 Task: Create a scrum project CommTech. Add to scrum project CommTech a team member softage.1@softage.net and assign as Project Lead. Add to scrum project CommTech a team member softage.2@softage.net
Action: Mouse moved to (247, 64)
Screenshot: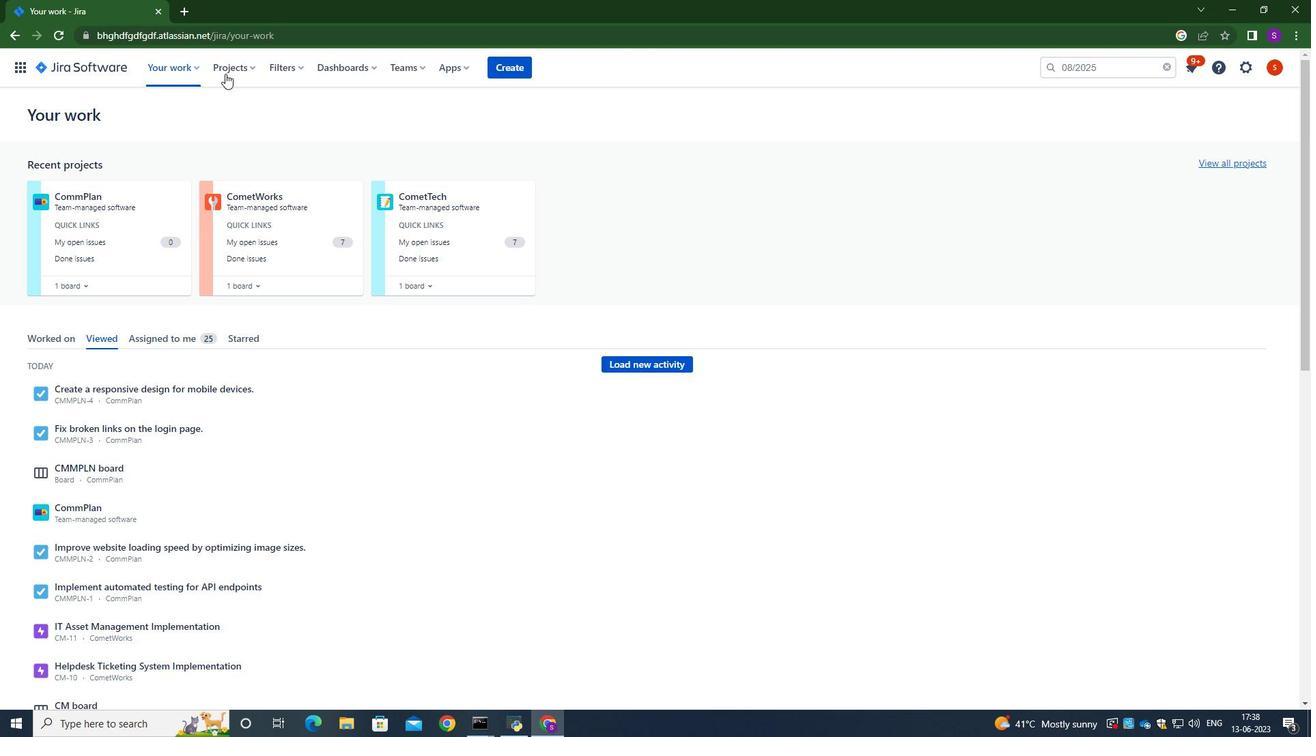 
Action: Mouse pressed left at (247, 64)
Screenshot: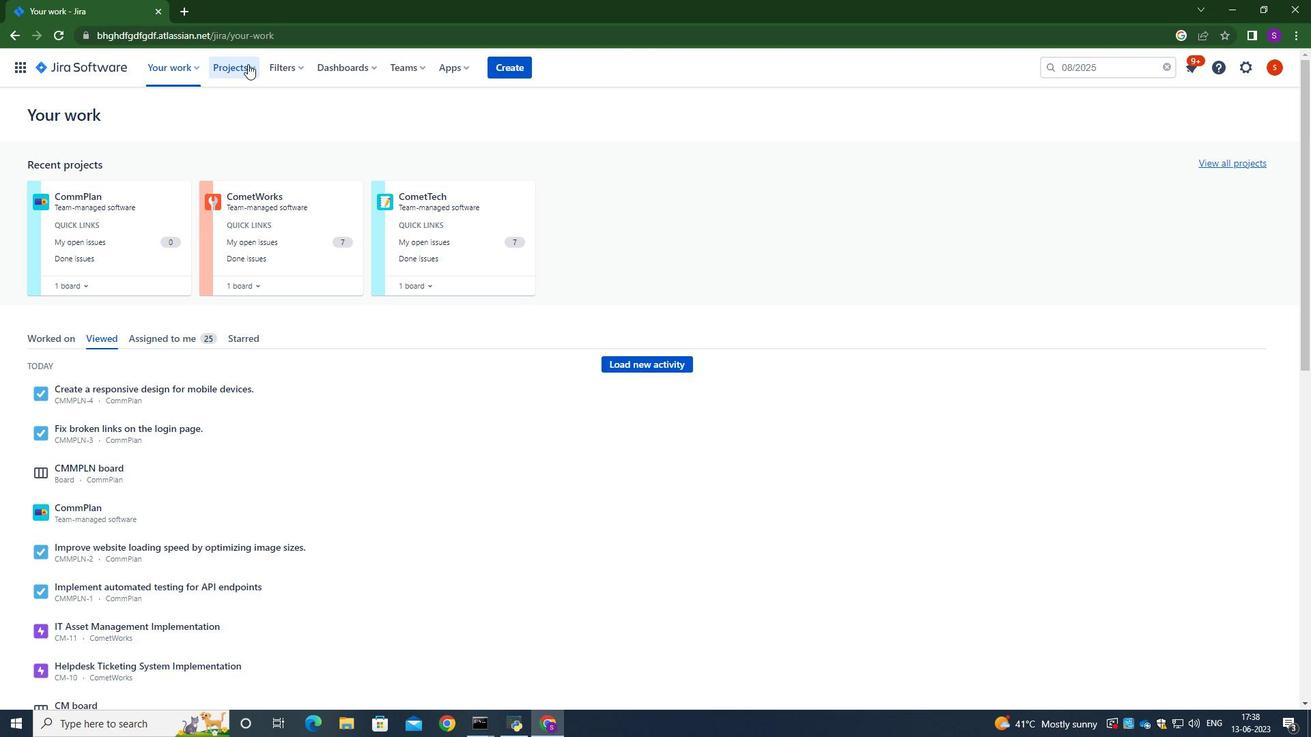 
Action: Mouse moved to (277, 266)
Screenshot: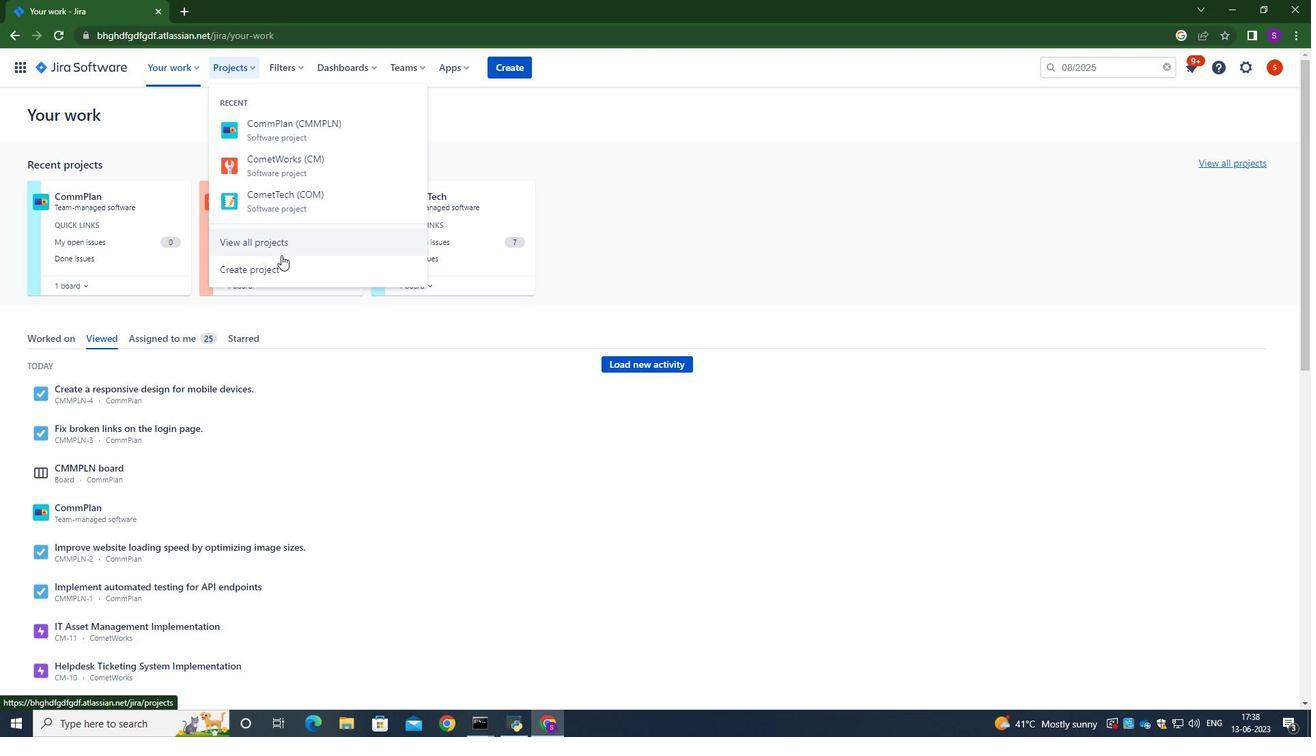
Action: Mouse pressed left at (277, 266)
Screenshot: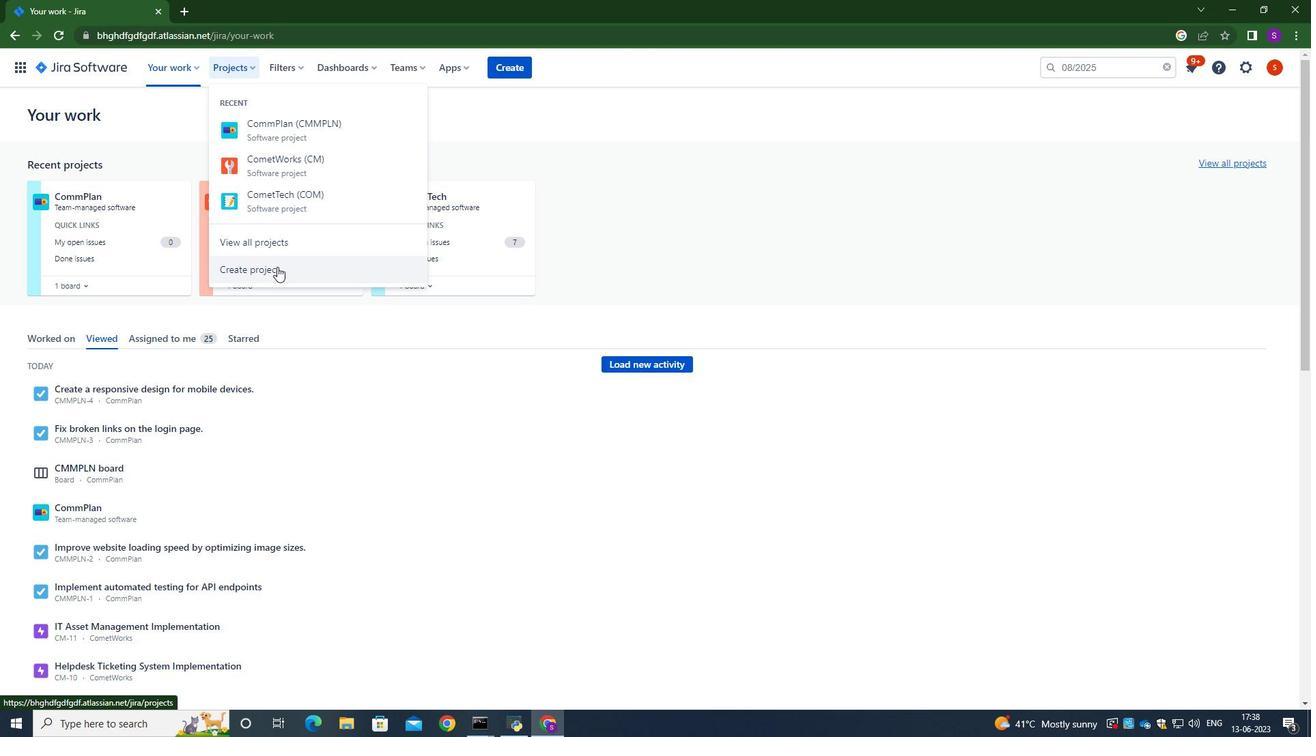 
Action: Mouse moved to (589, 322)
Screenshot: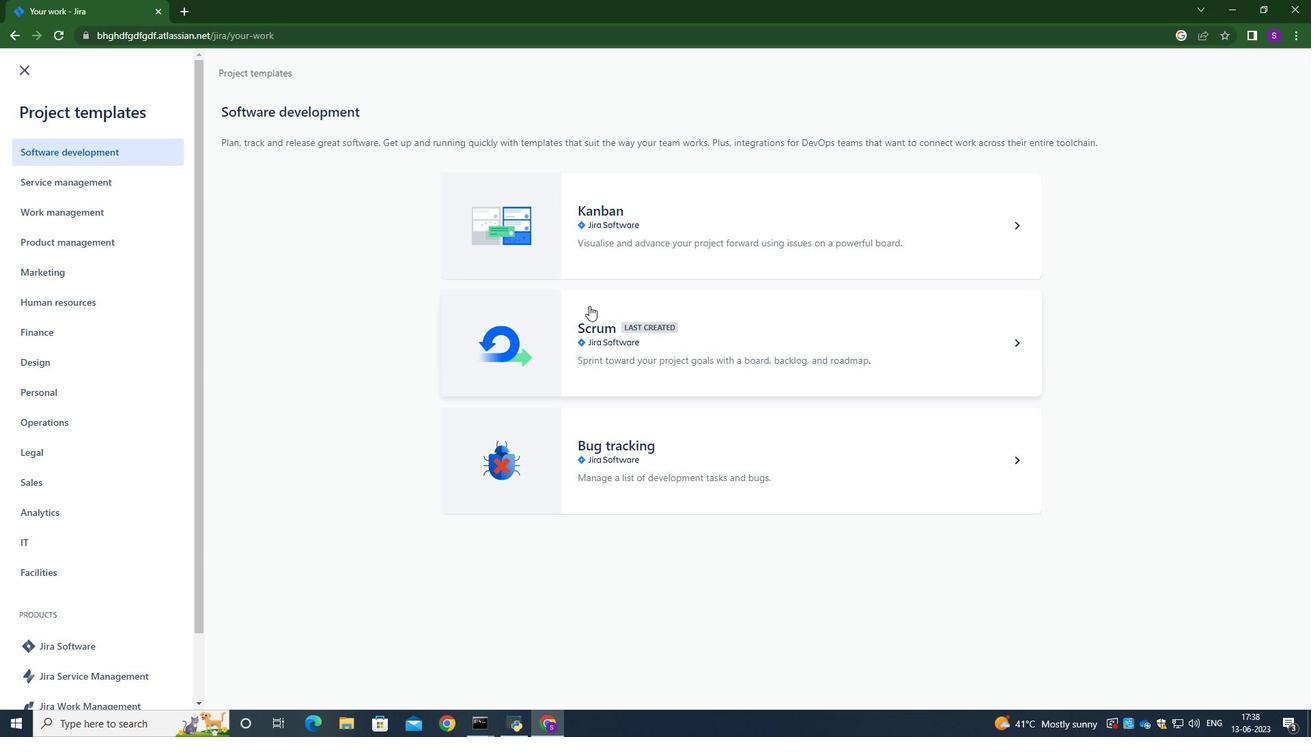 
Action: Mouse pressed left at (589, 322)
Screenshot: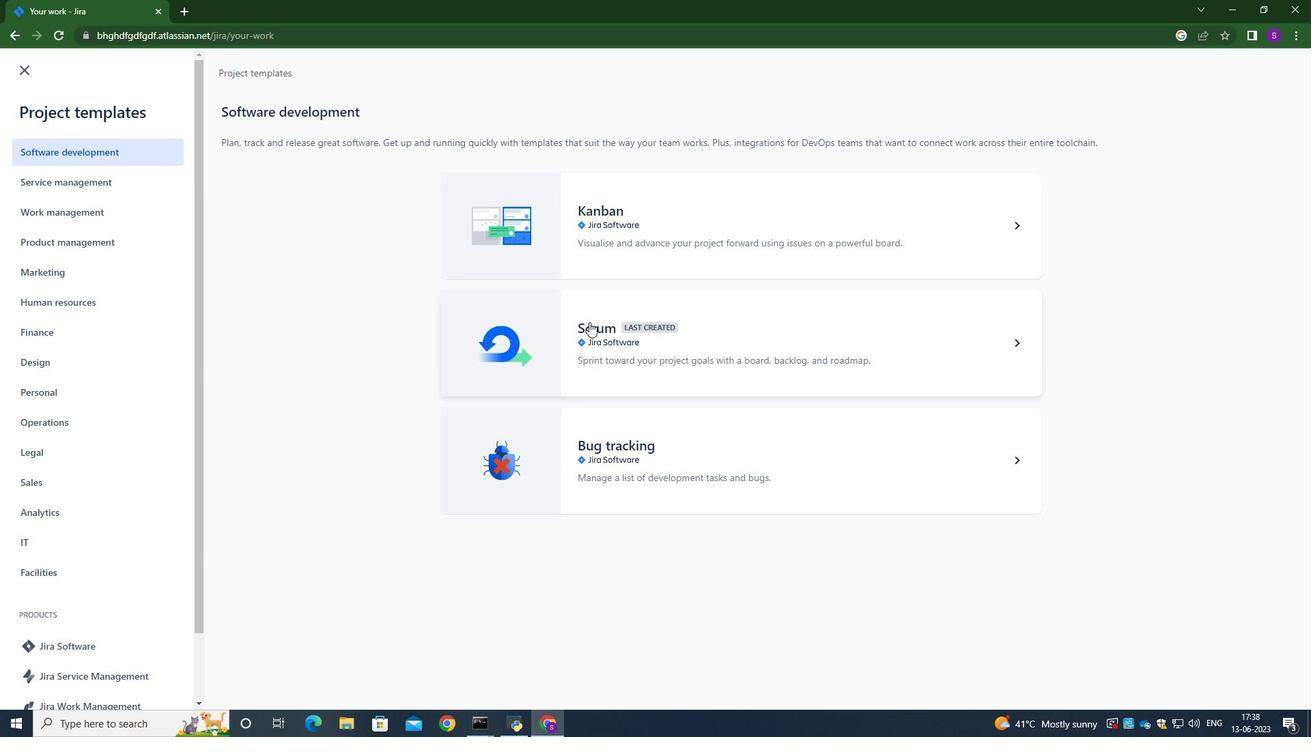 
Action: Mouse moved to (981, 128)
Screenshot: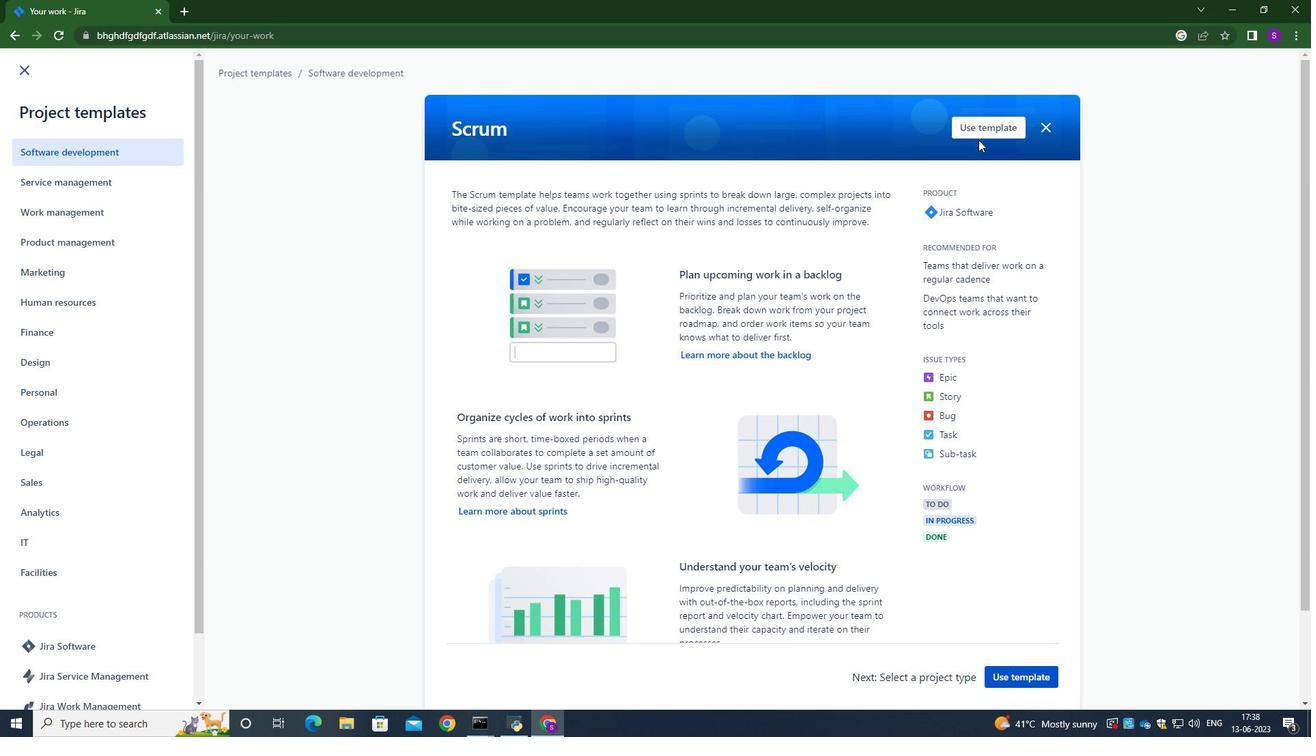 
Action: Mouse pressed left at (981, 128)
Screenshot: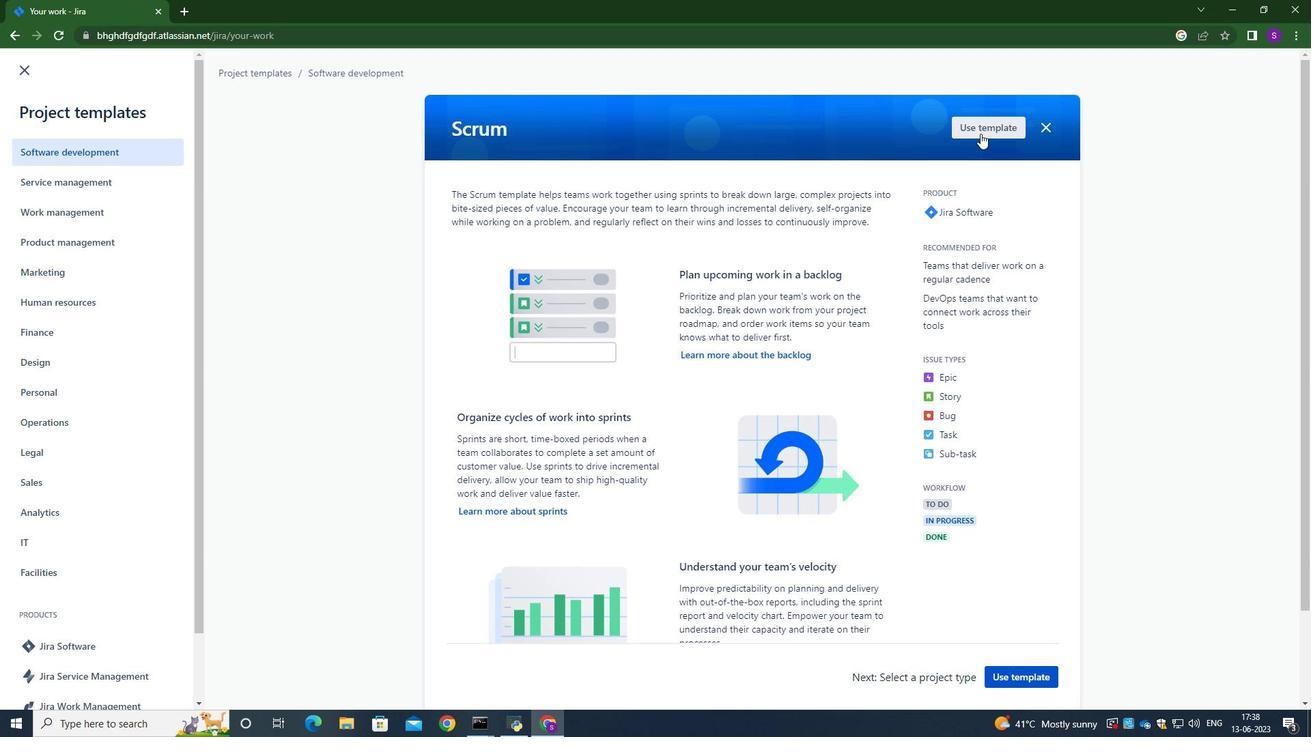 
Action: Mouse moved to (517, 345)
Screenshot: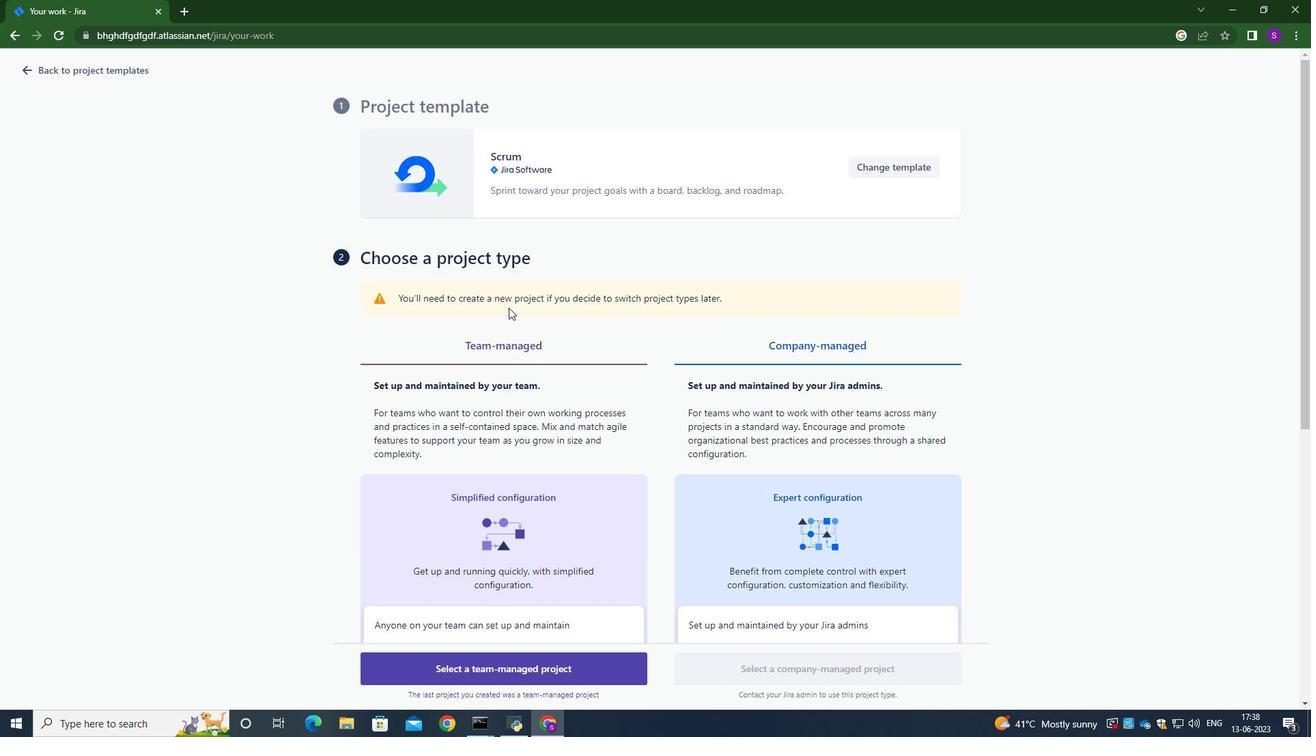 
Action: Mouse scrolled (517, 344) with delta (0, 0)
Screenshot: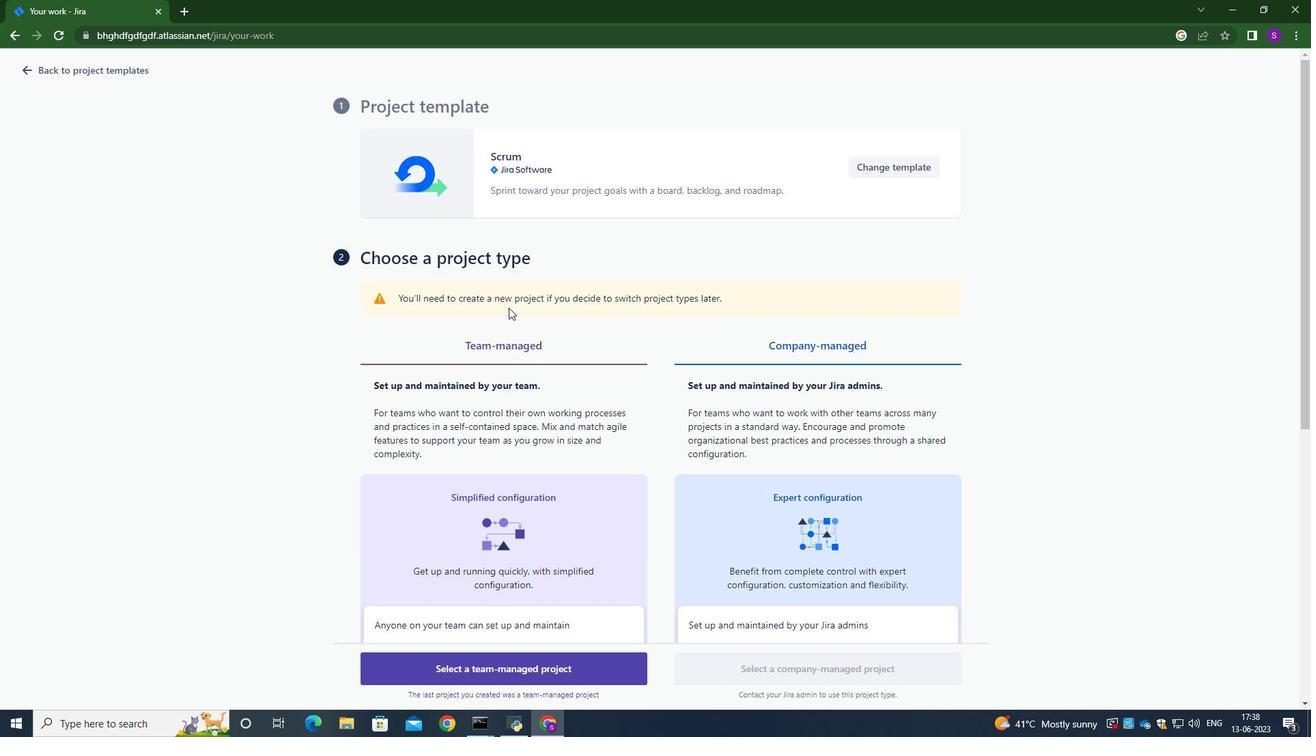 
Action: Mouse scrolled (517, 344) with delta (0, 0)
Screenshot: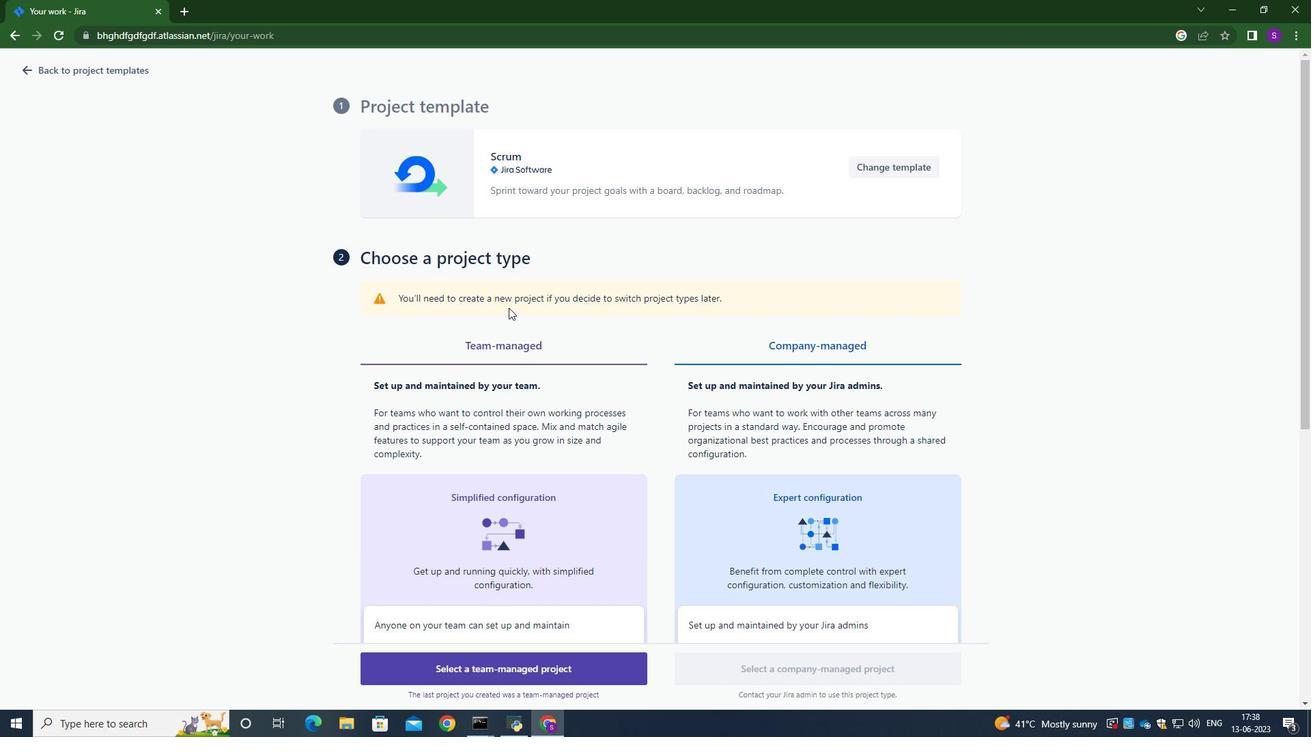 
Action: Mouse scrolled (517, 344) with delta (0, 0)
Screenshot: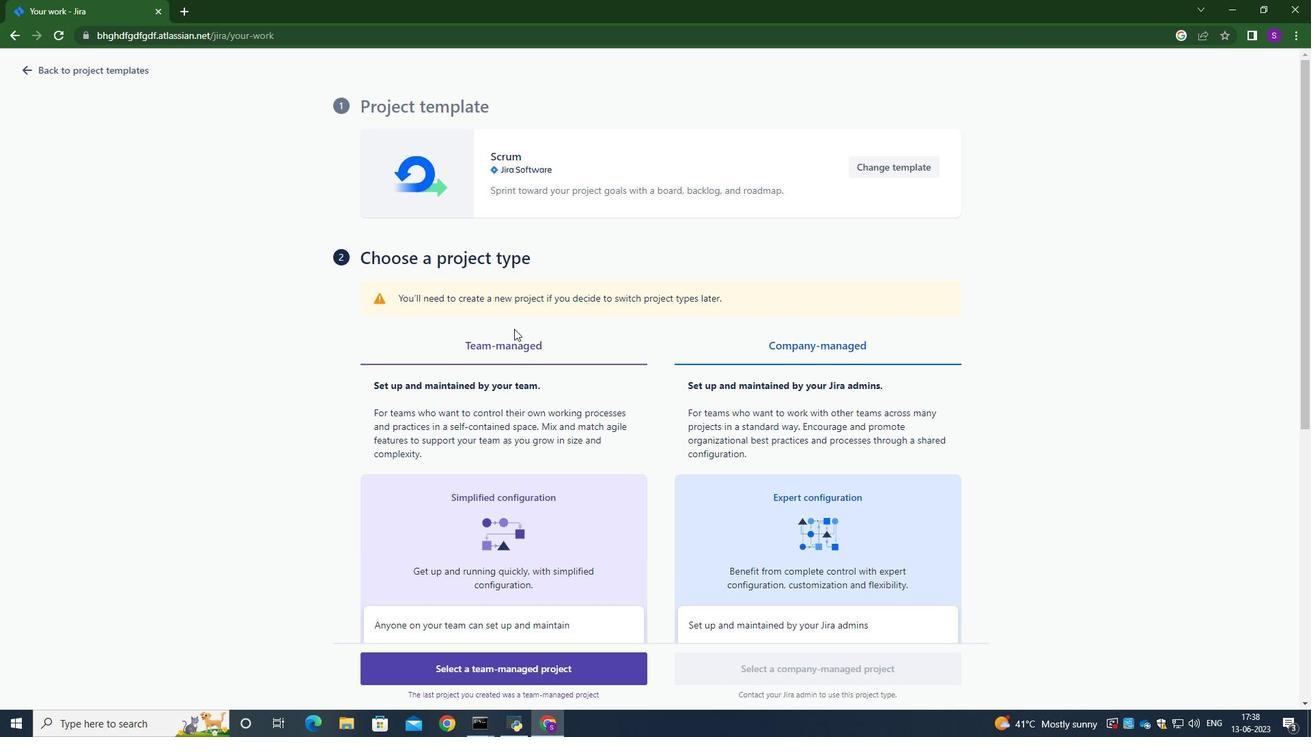 
Action: Mouse scrolled (517, 344) with delta (0, 0)
Screenshot: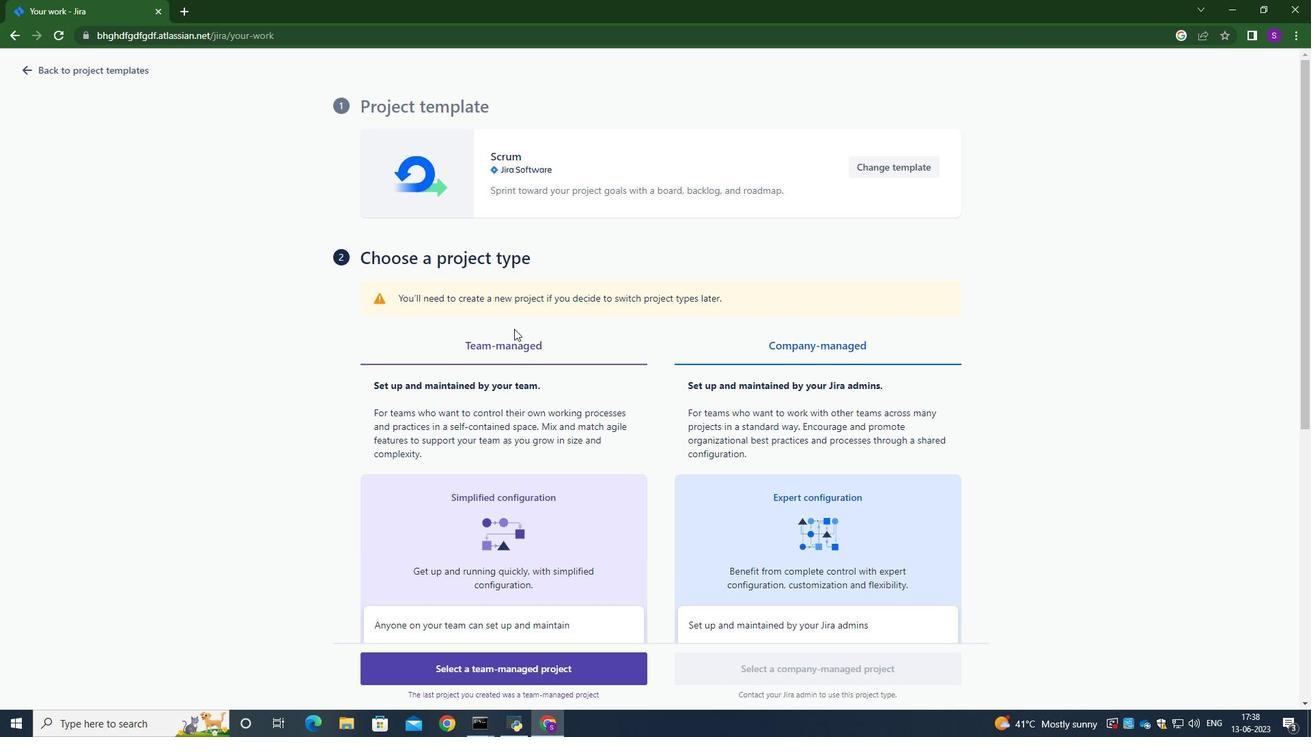 
Action: Mouse scrolled (517, 344) with delta (0, 0)
Screenshot: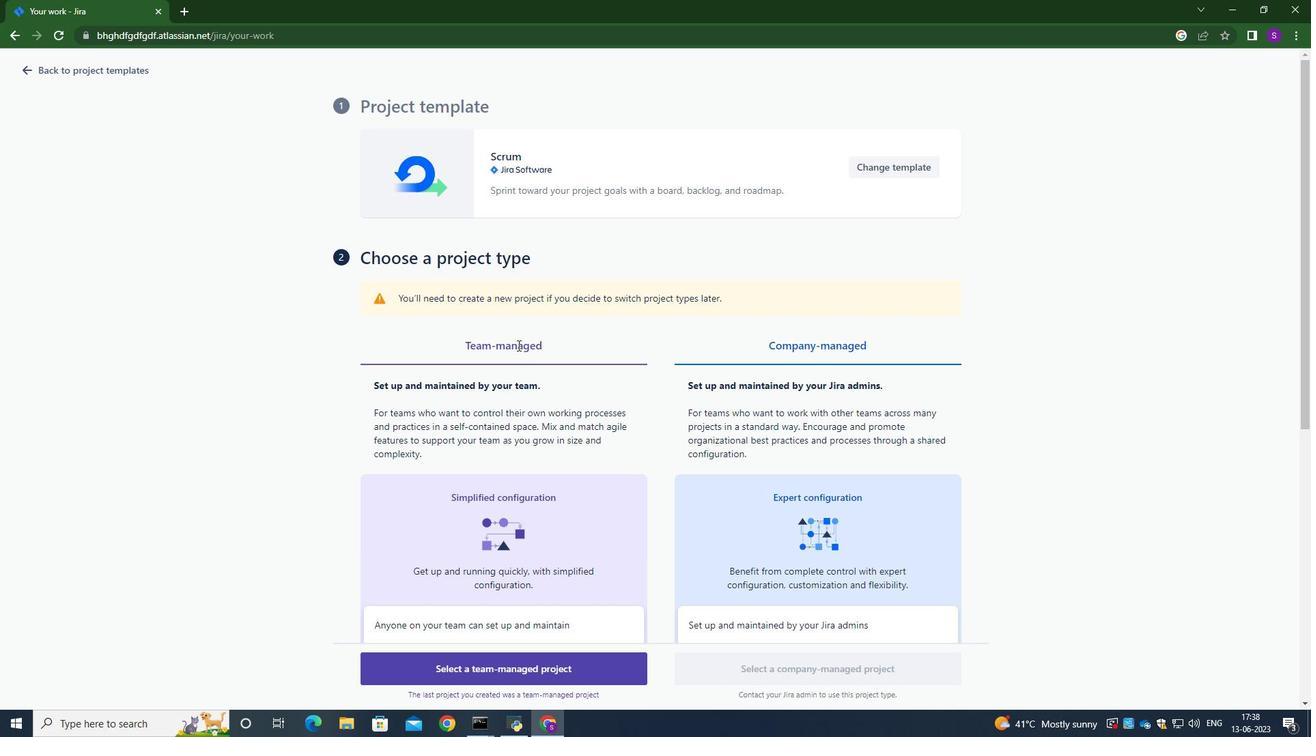 
Action: Mouse scrolled (517, 344) with delta (0, 0)
Screenshot: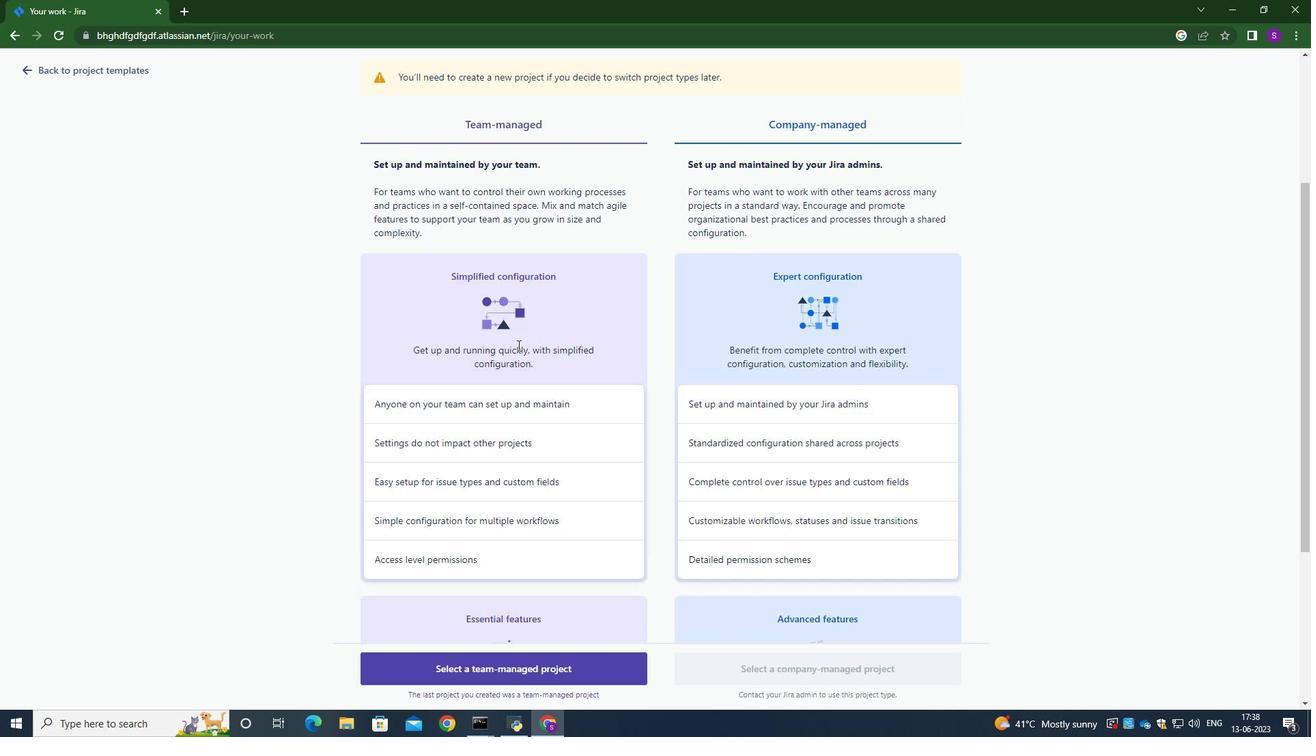 
Action: Mouse scrolled (517, 344) with delta (0, 0)
Screenshot: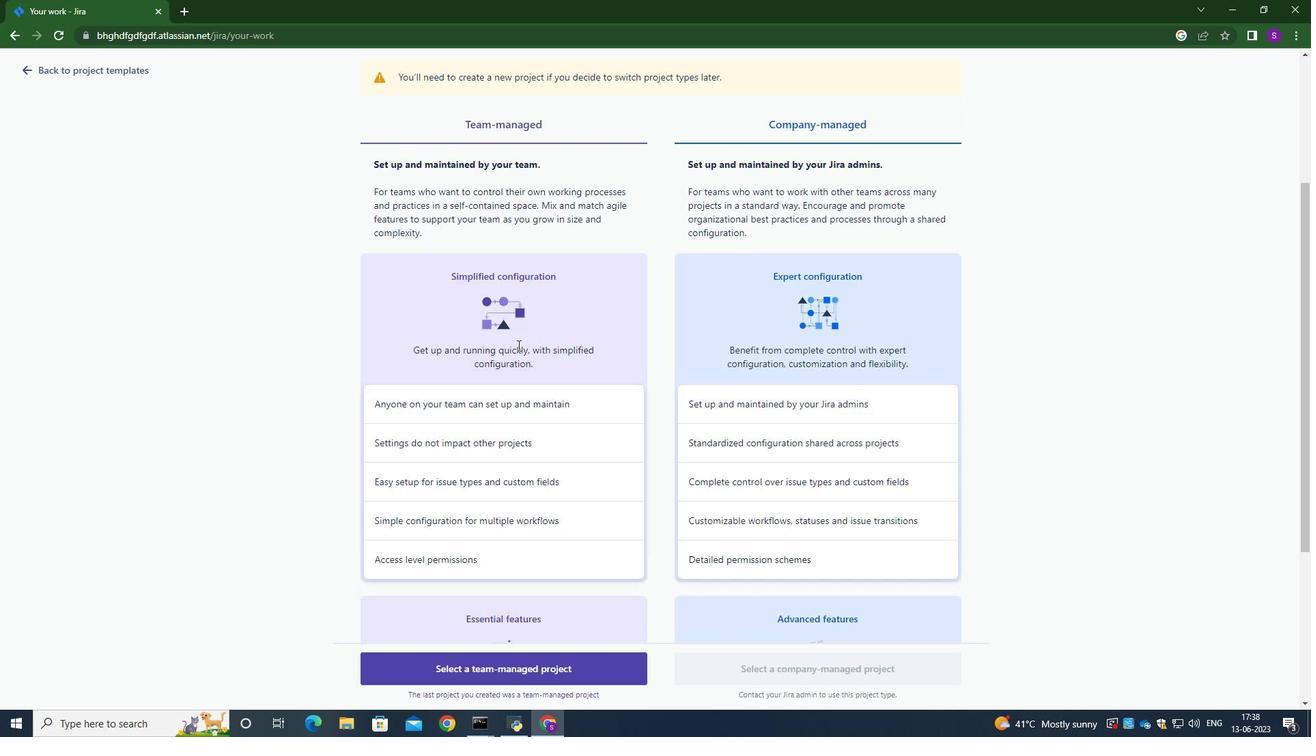 
Action: Mouse scrolled (517, 344) with delta (0, 0)
Screenshot: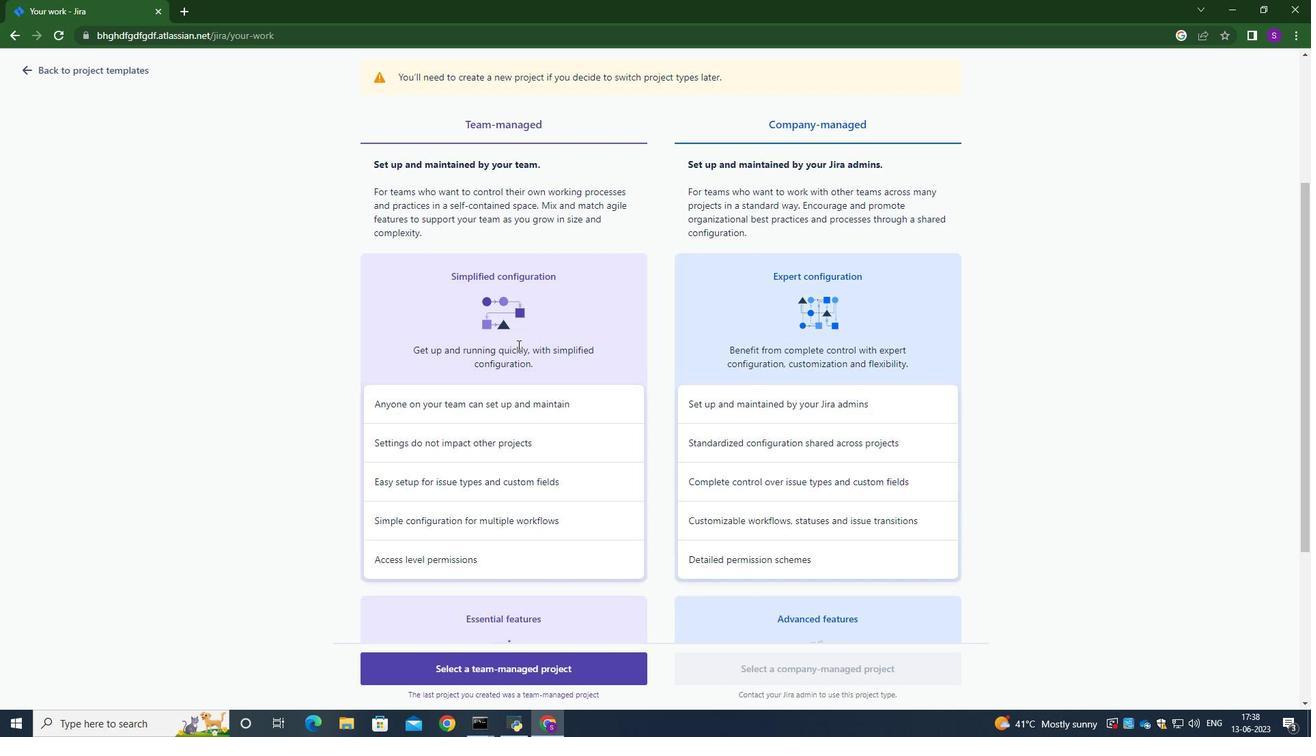 
Action: Mouse scrolled (517, 344) with delta (0, 0)
Screenshot: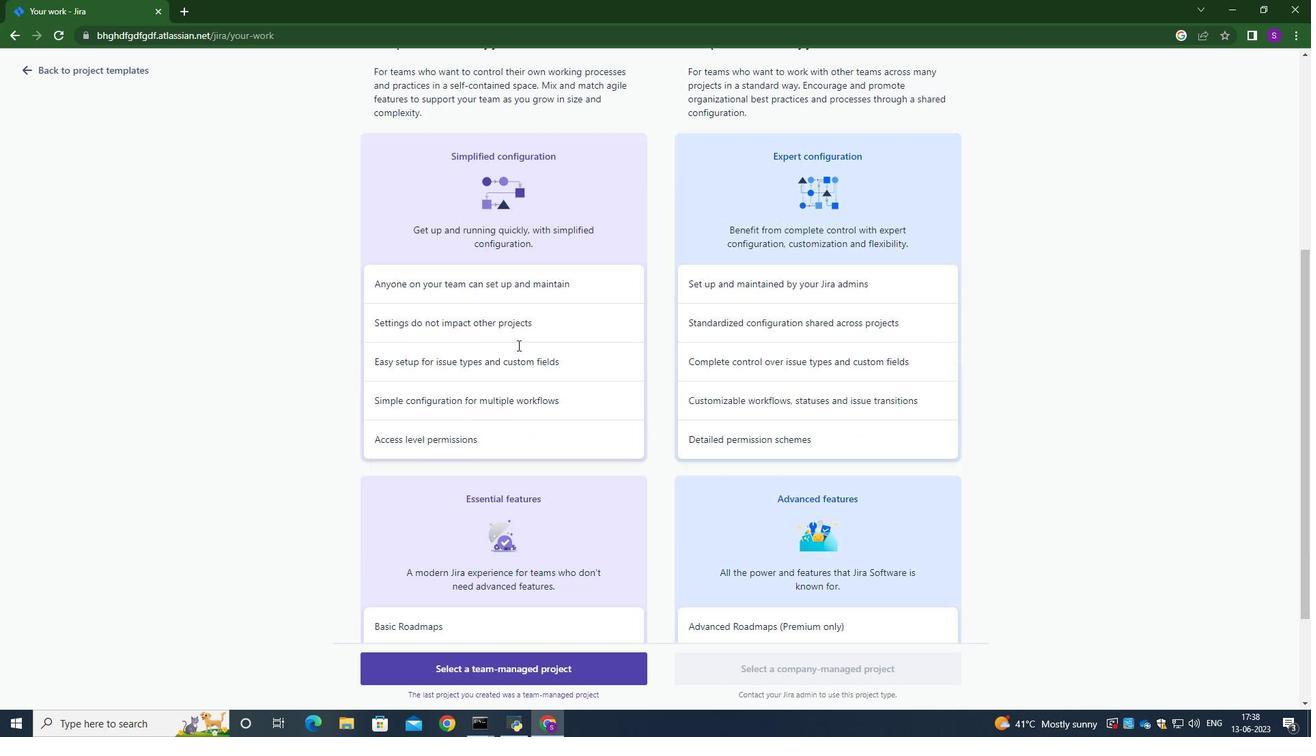 
Action: Mouse scrolled (517, 344) with delta (0, 0)
Screenshot: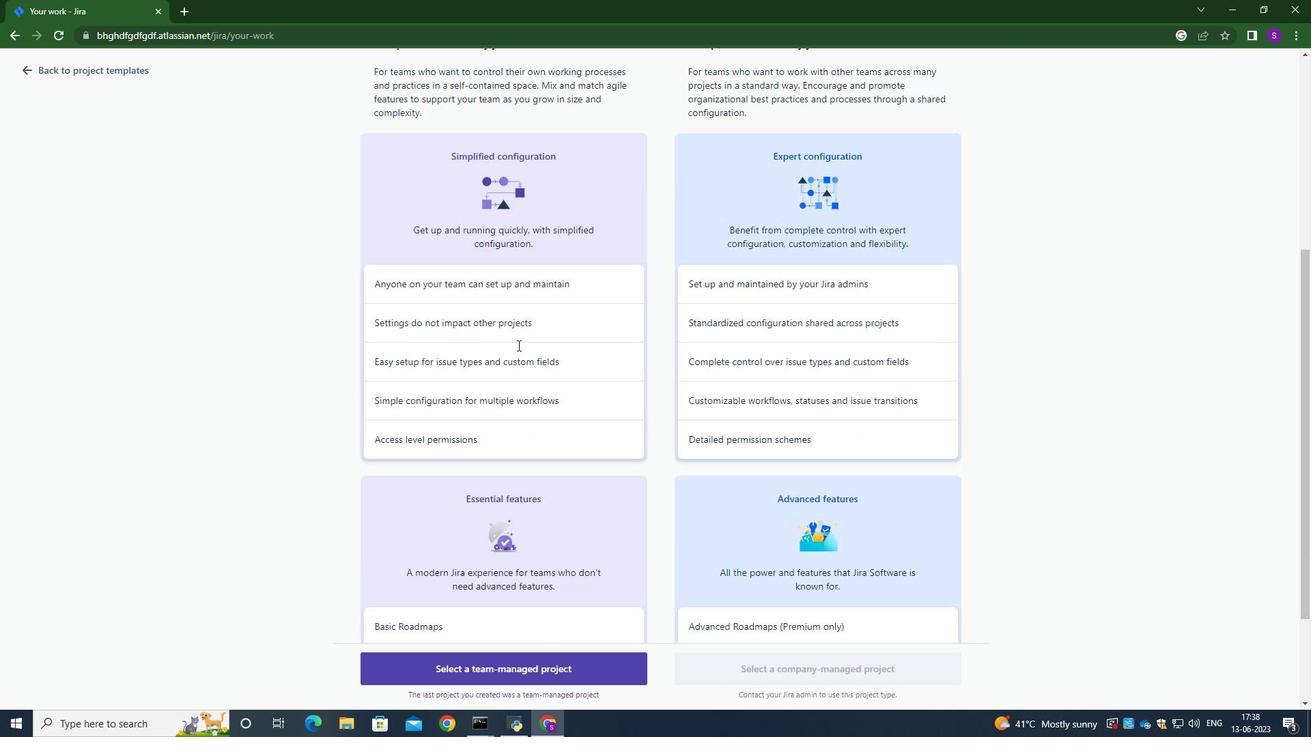 
Action: Mouse moved to (501, 668)
Screenshot: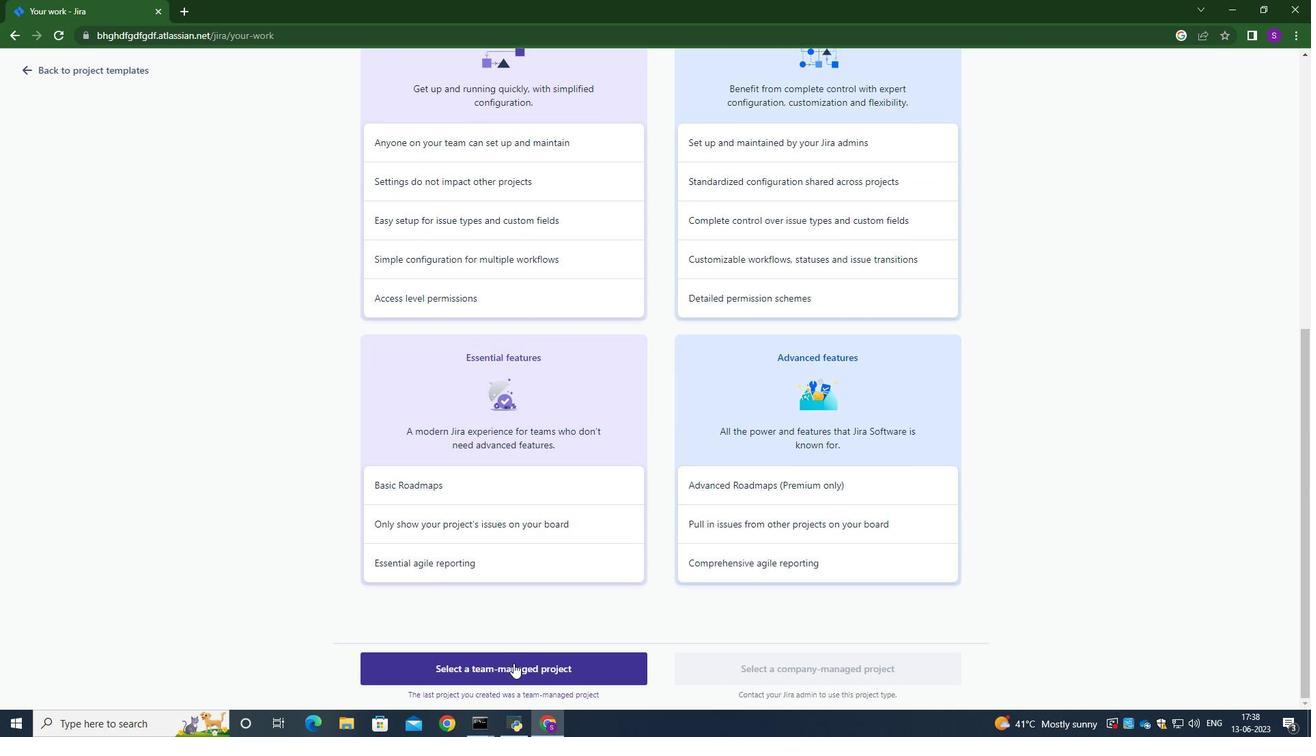 
Action: Mouse pressed left at (501, 668)
Screenshot: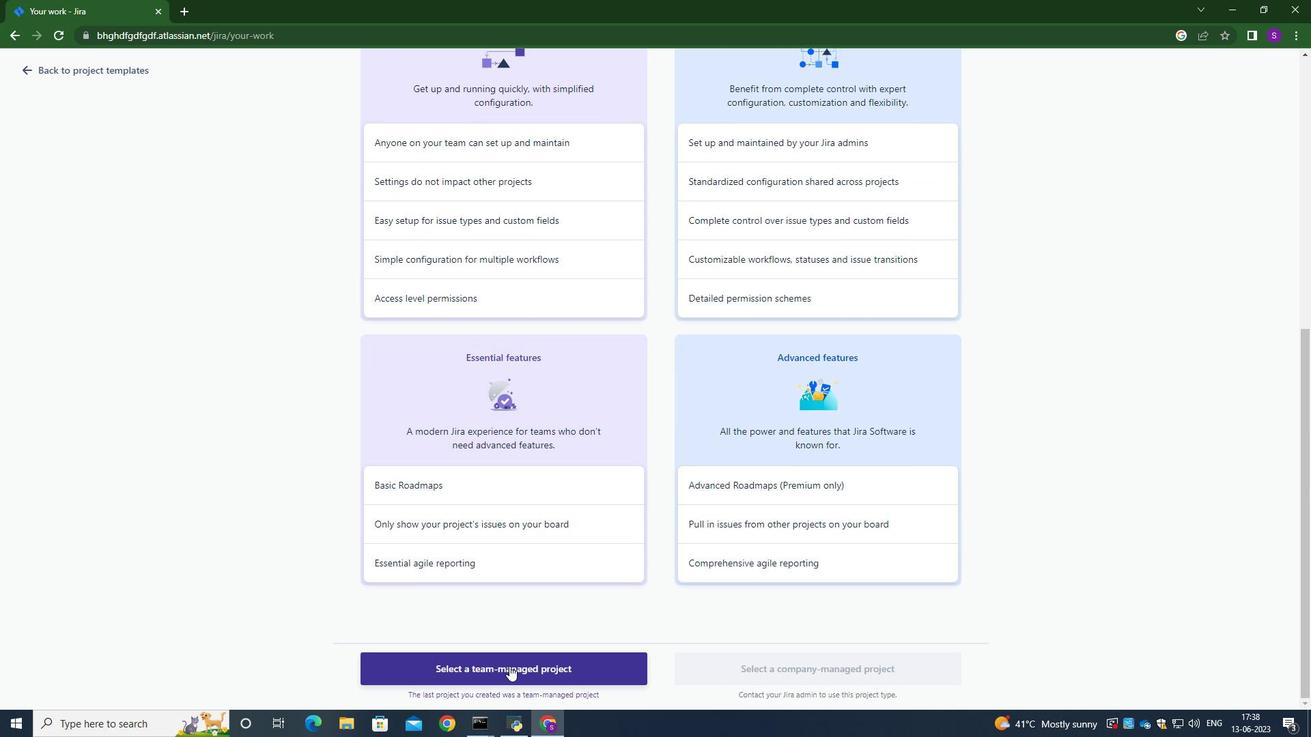 
Action: Mouse moved to (408, 318)
Screenshot: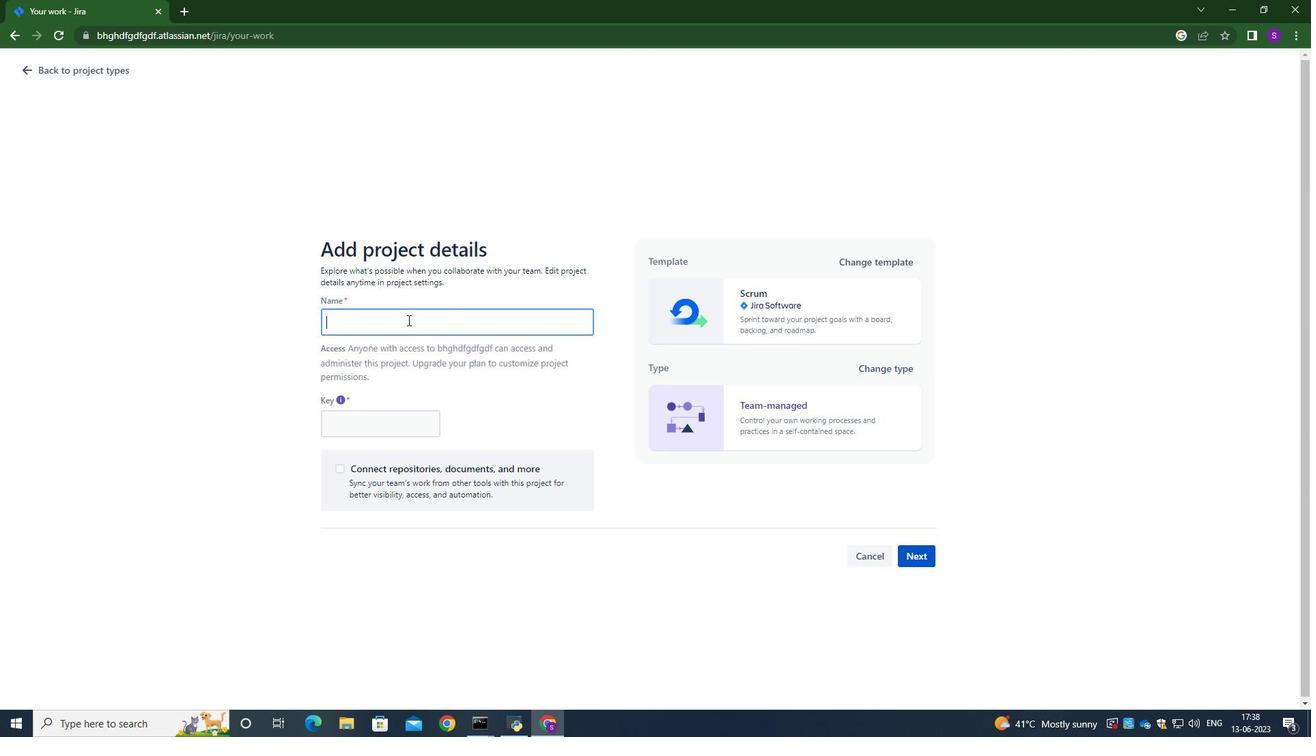 
Action: Key pressed <Key.caps_lock>C<Key.caps_lock>omma<Key.backspace><Key.caps_lock>T<Key.caps_lock>ech
Screenshot: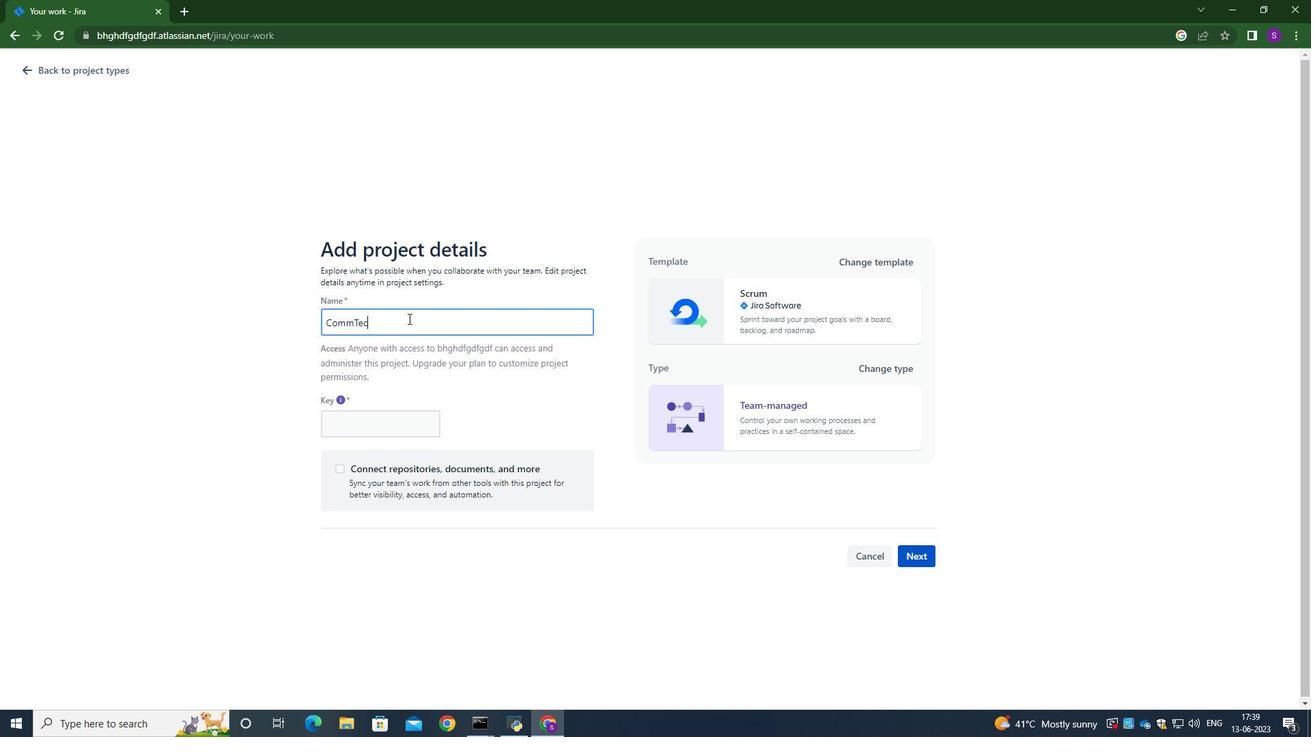 
Action: Mouse moved to (921, 554)
Screenshot: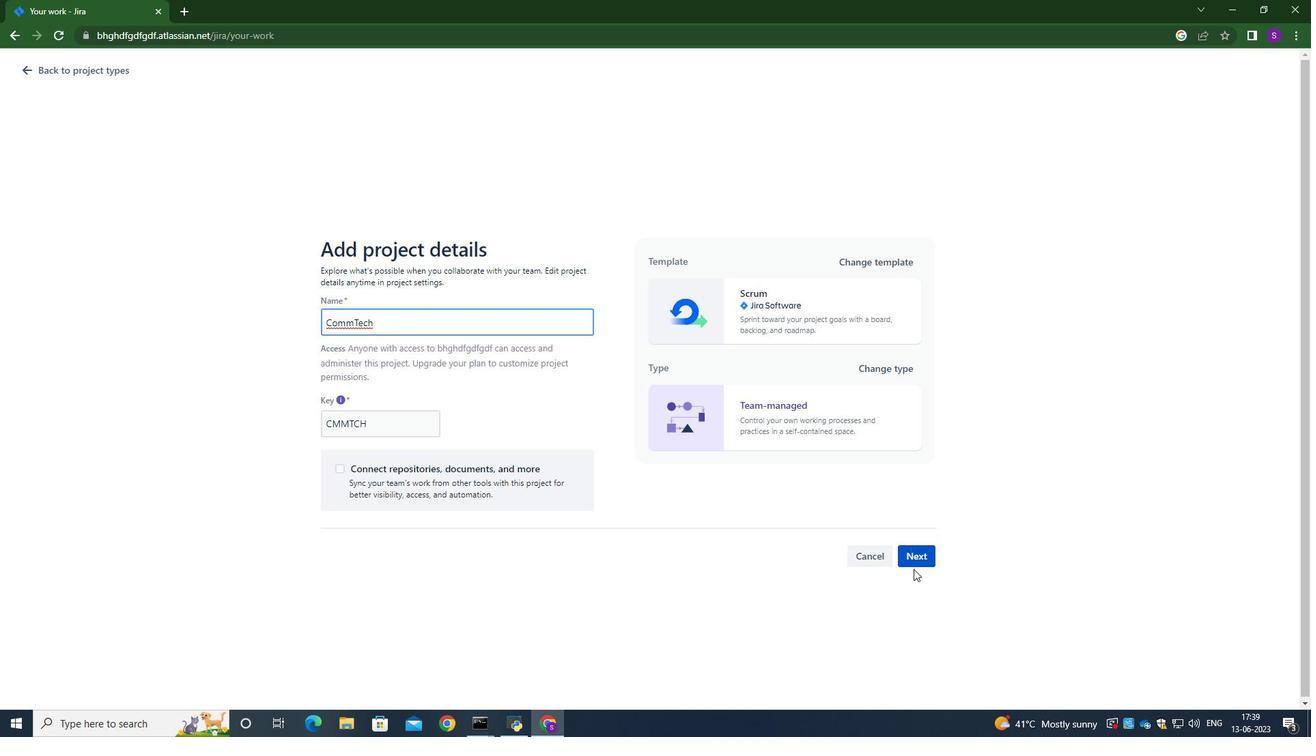 
Action: Mouse pressed left at (921, 554)
Screenshot: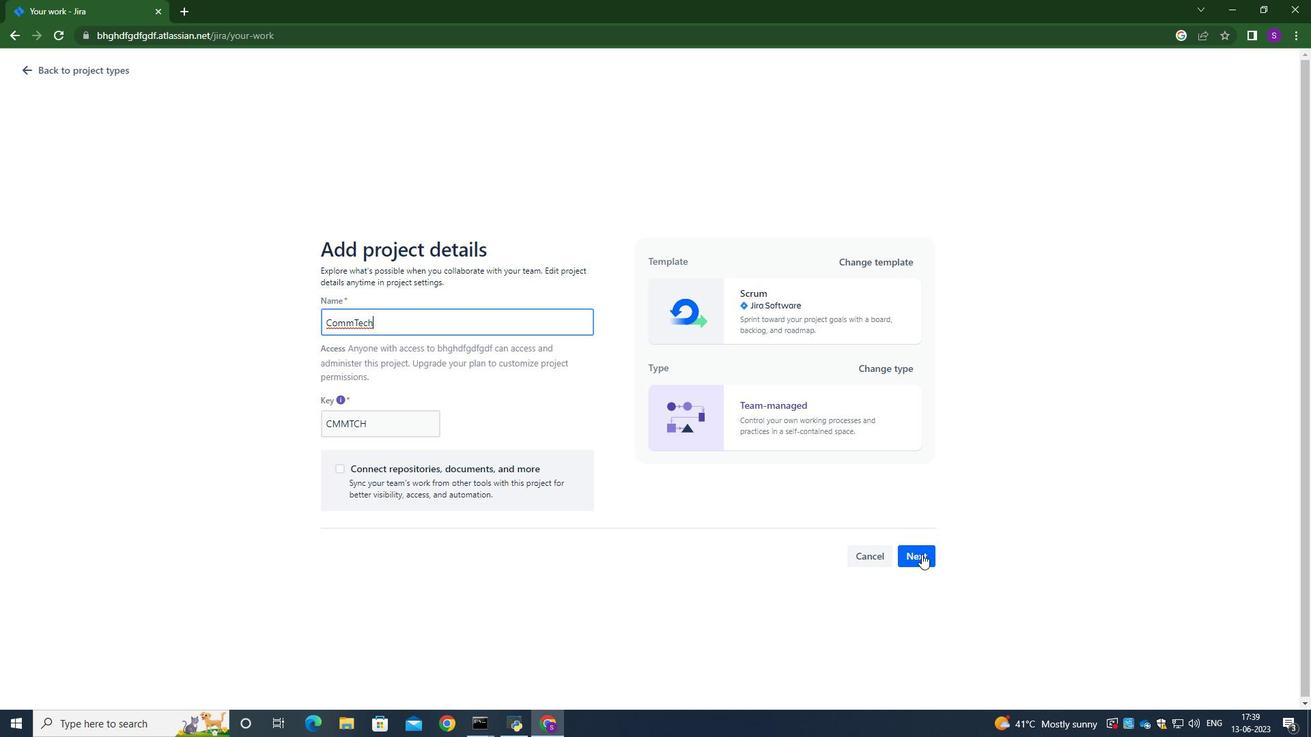 
Action: Mouse moved to (708, 335)
Screenshot: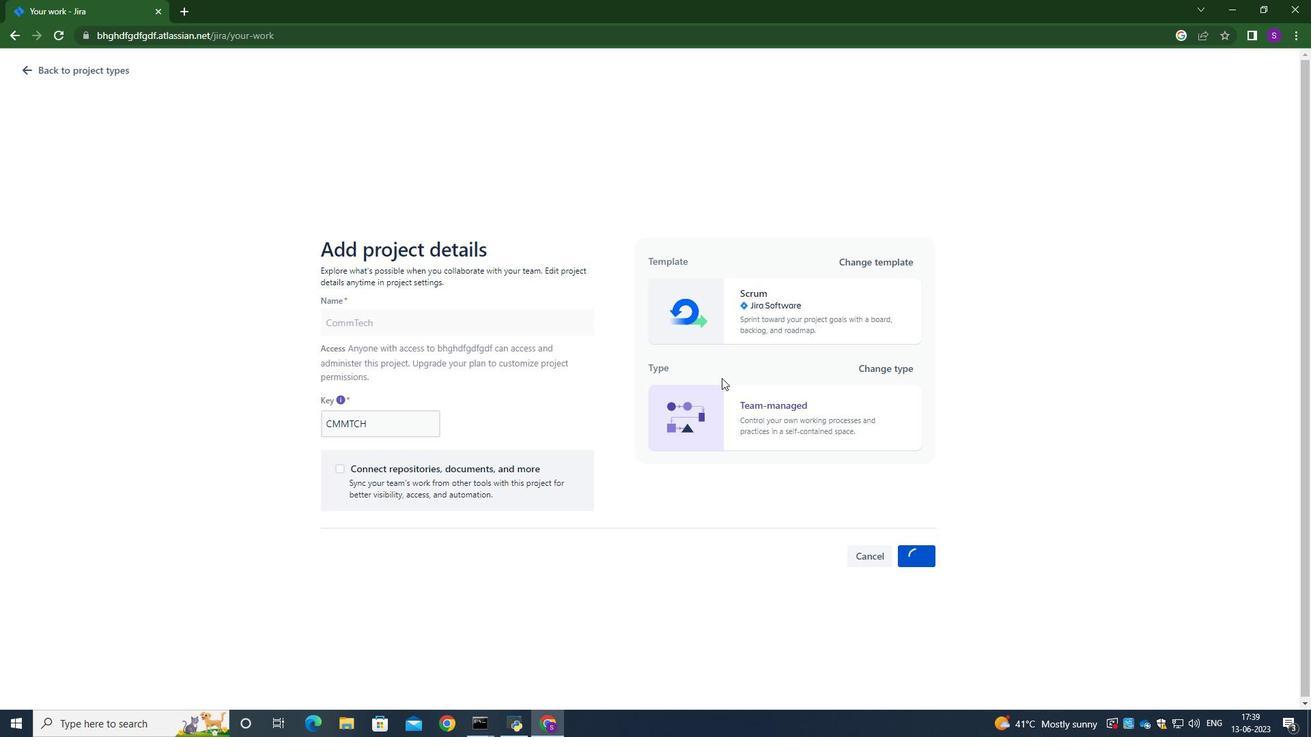 
Action: Mouse scrolled (708, 335) with delta (0, 0)
Screenshot: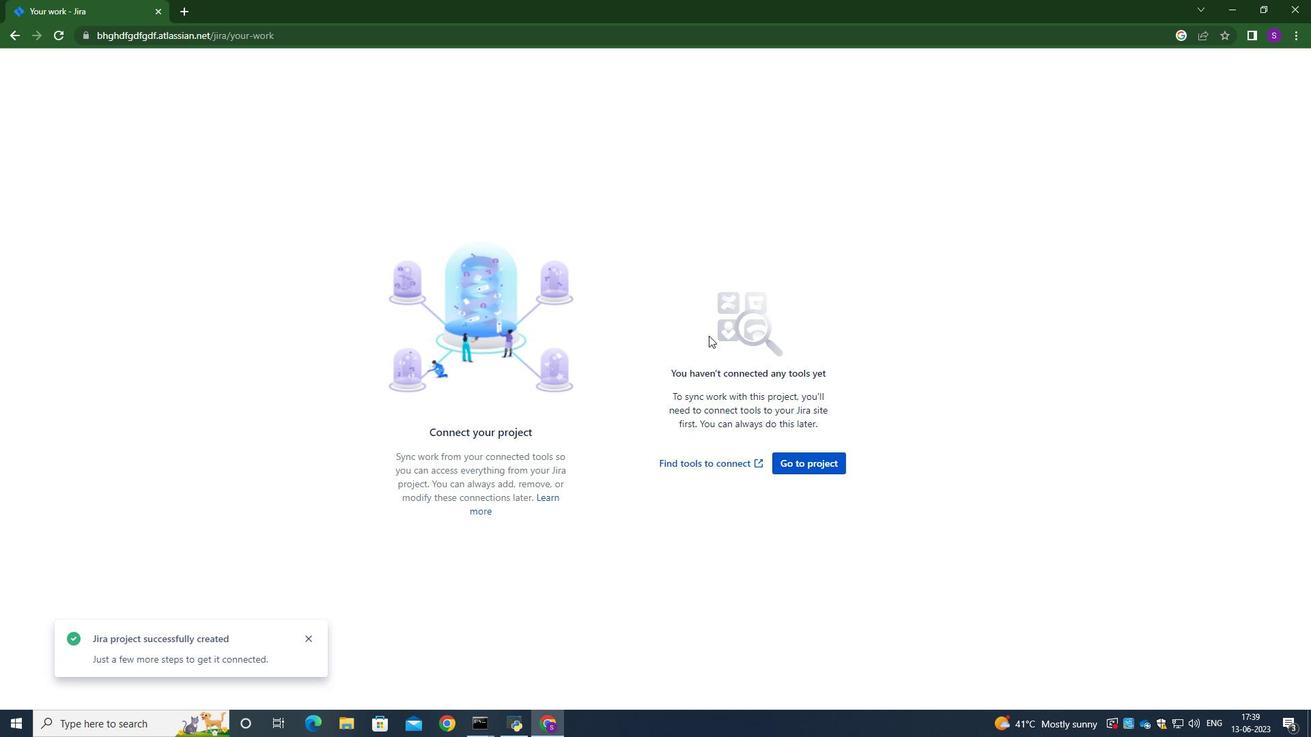 
Action: Mouse moved to (708, 335)
Screenshot: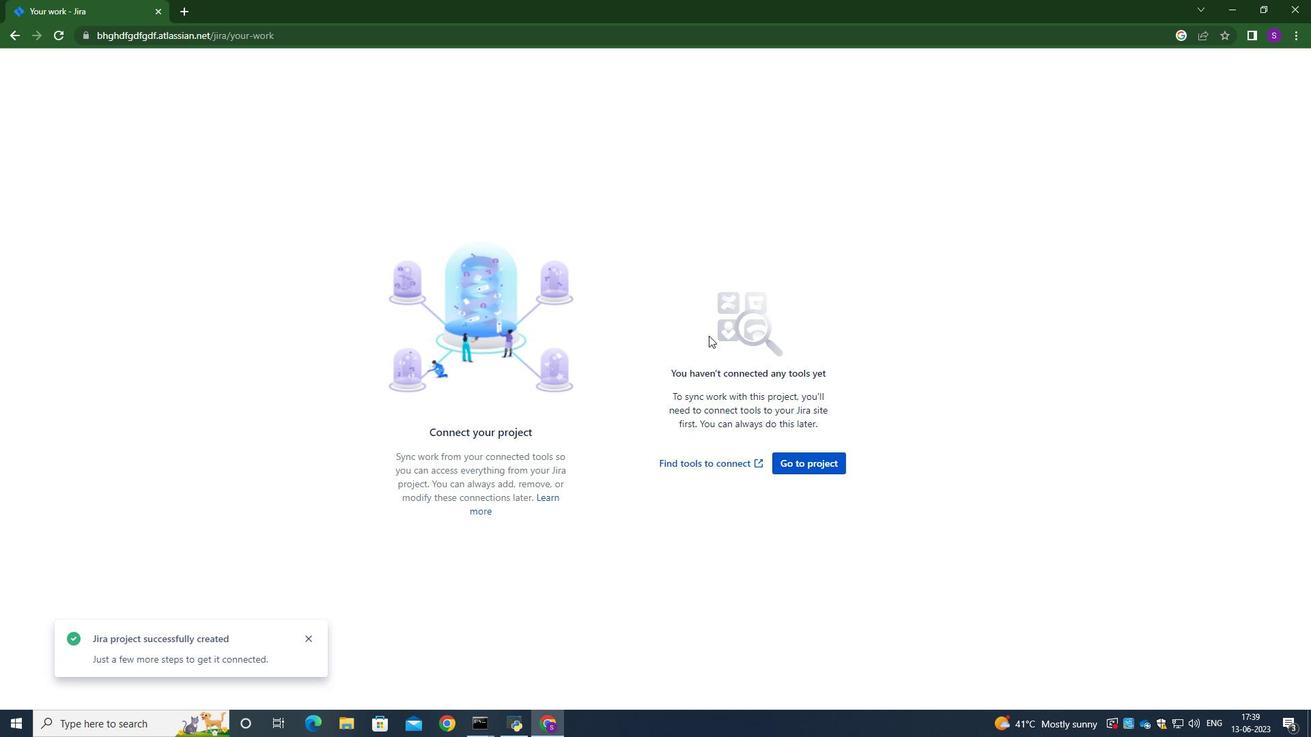 
Action: Mouse scrolled (708, 334) with delta (0, 0)
Screenshot: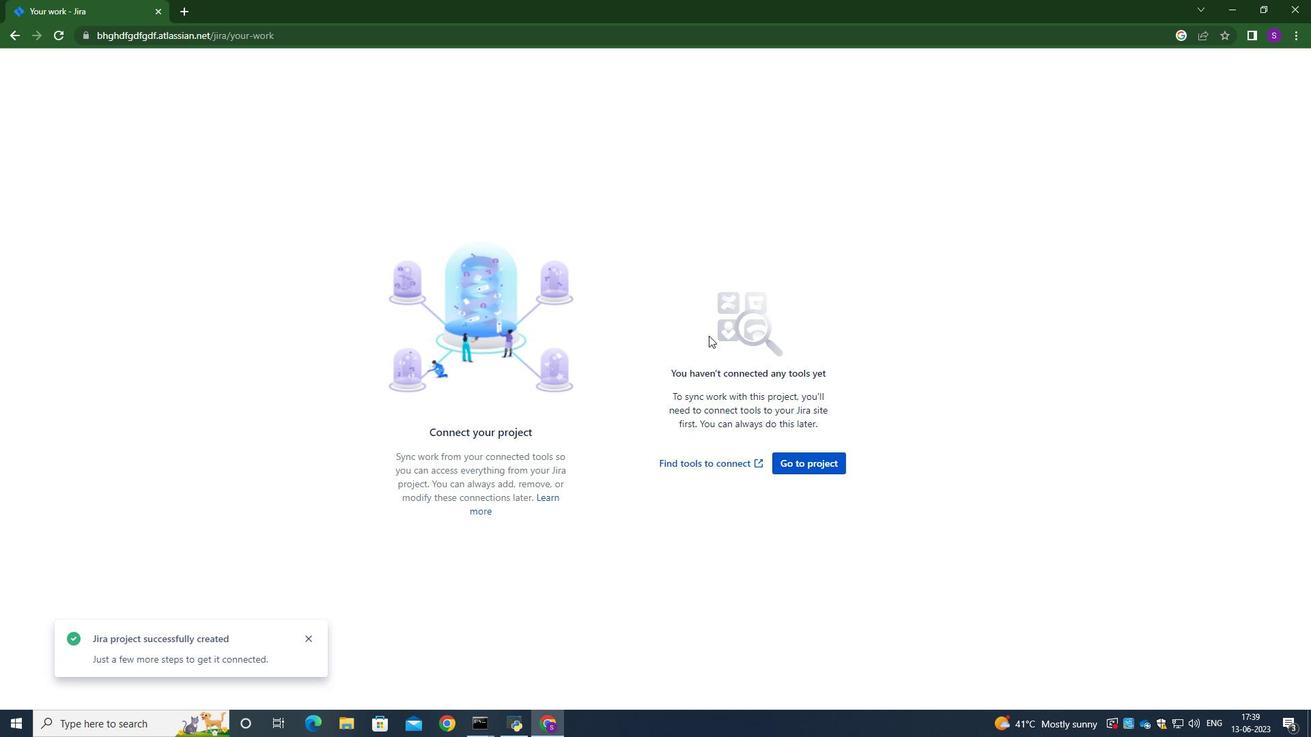 
Action: Mouse moved to (816, 460)
Screenshot: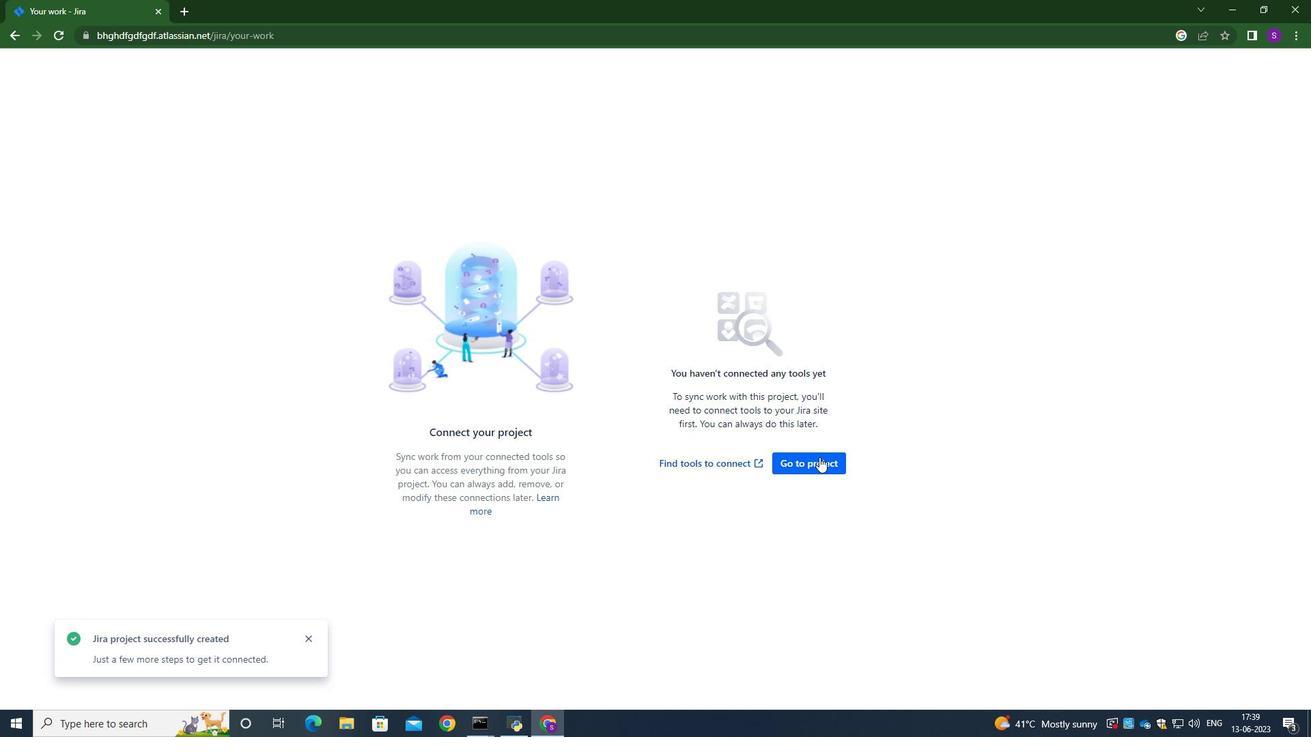 
Action: Mouse pressed left at (816, 460)
Screenshot: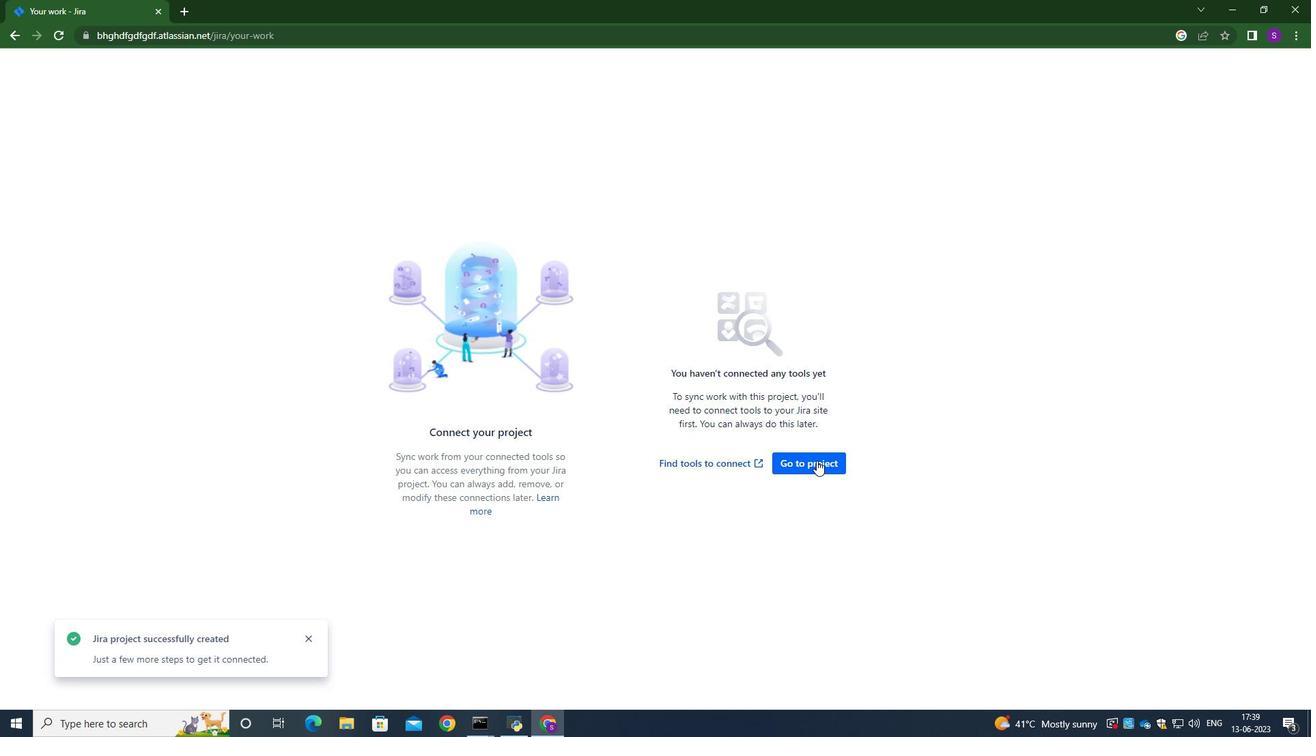 
Action: Mouse moved to (73, 385)
Screenshot: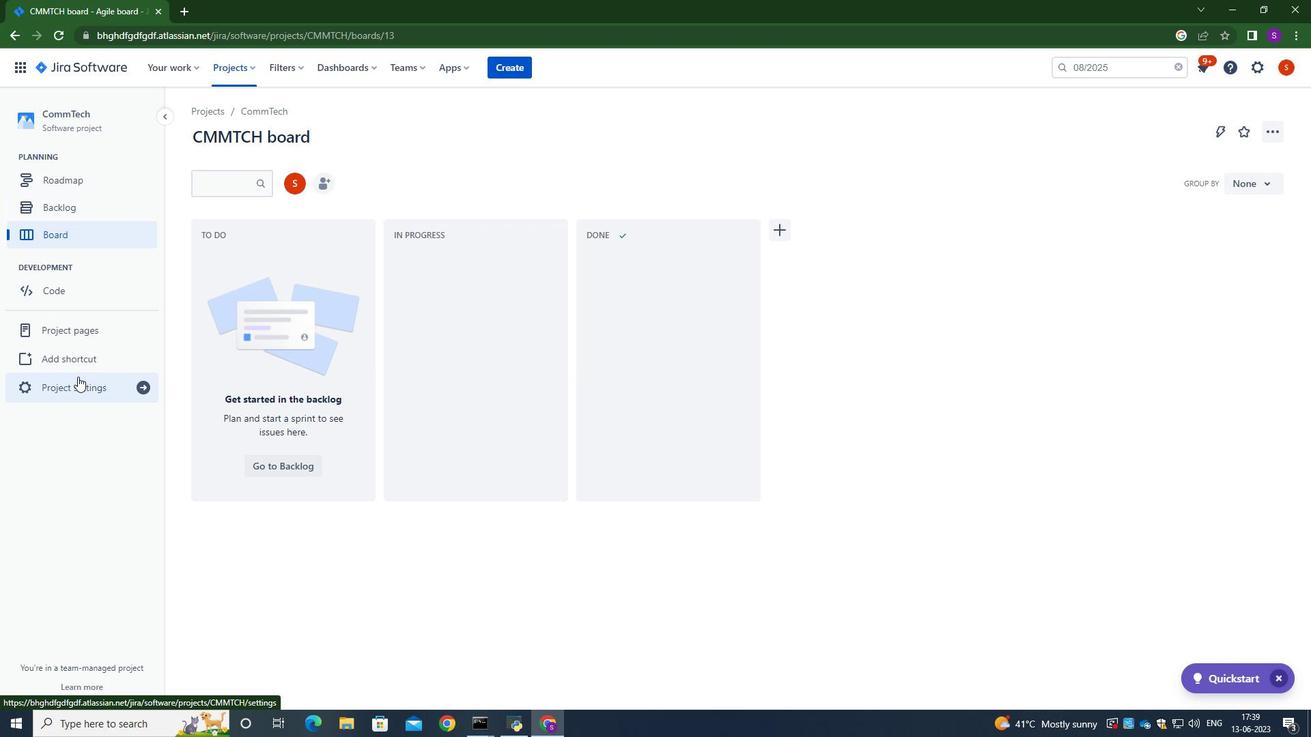 
Action: Mouse pressed left at (73, 385)
Screenshot: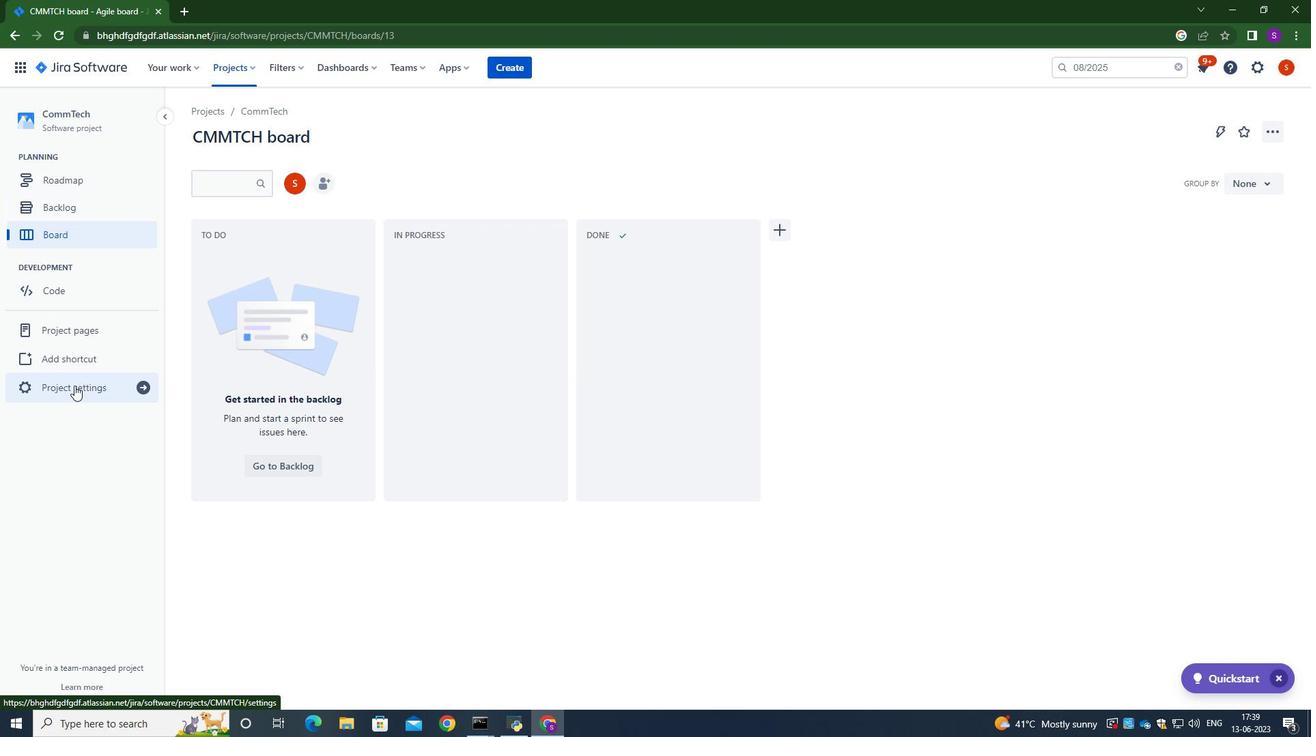 
Action: Mouse moved to (678, 437)
Screenshot: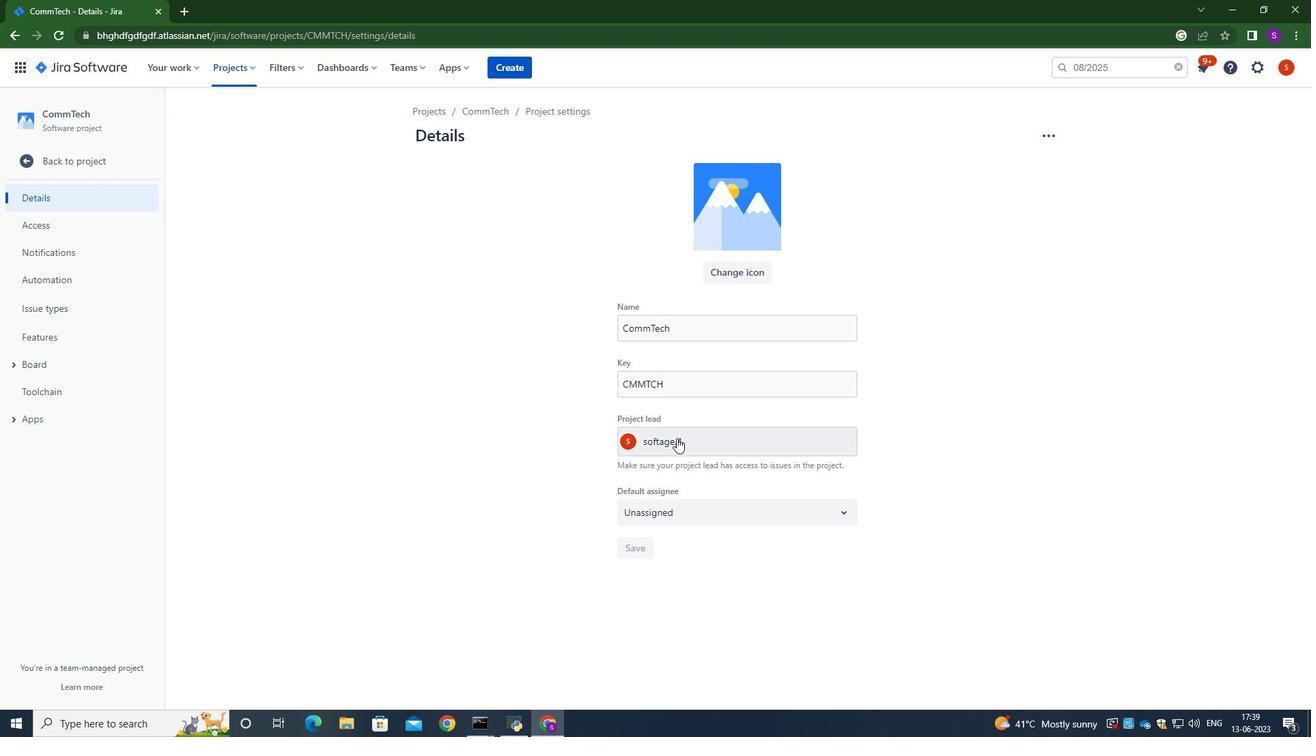 
Action: Mouse pressed left at (678, 437)
Screenshot: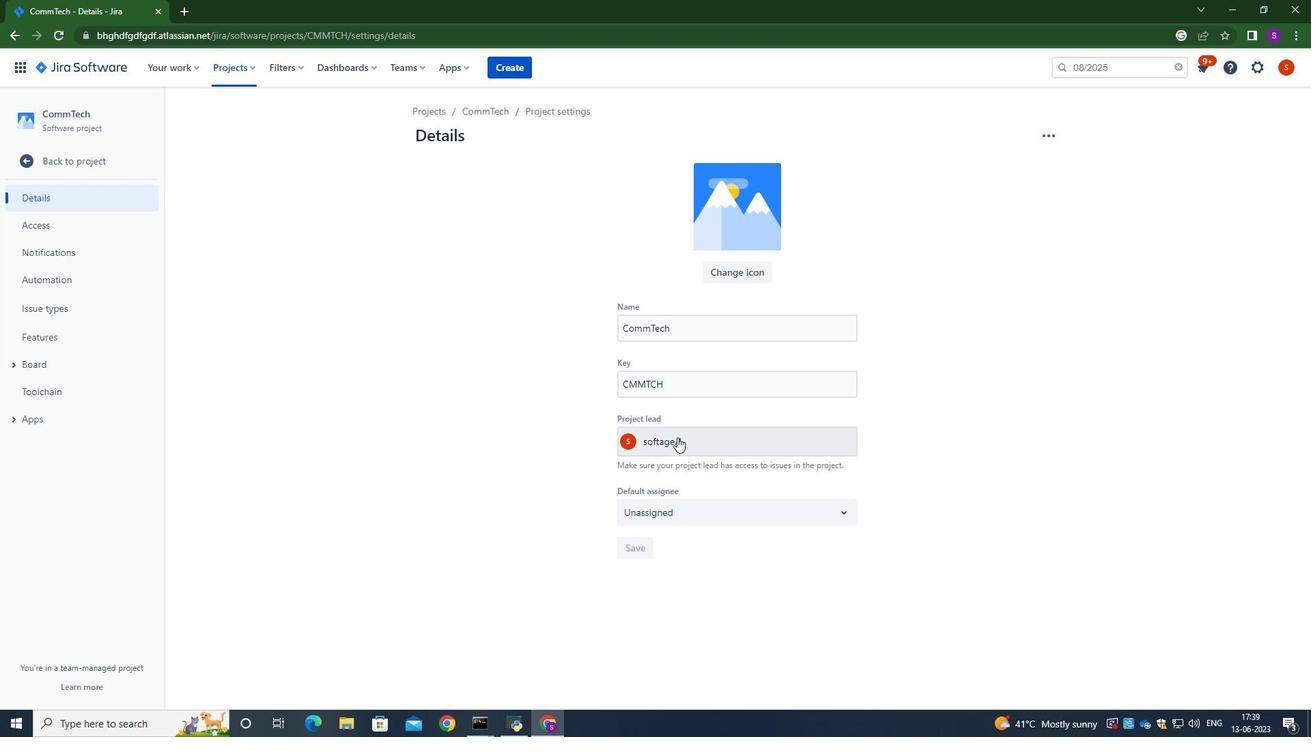 
Action: Key pressed softage.1<Key.shift>@softage.net
Screenshot: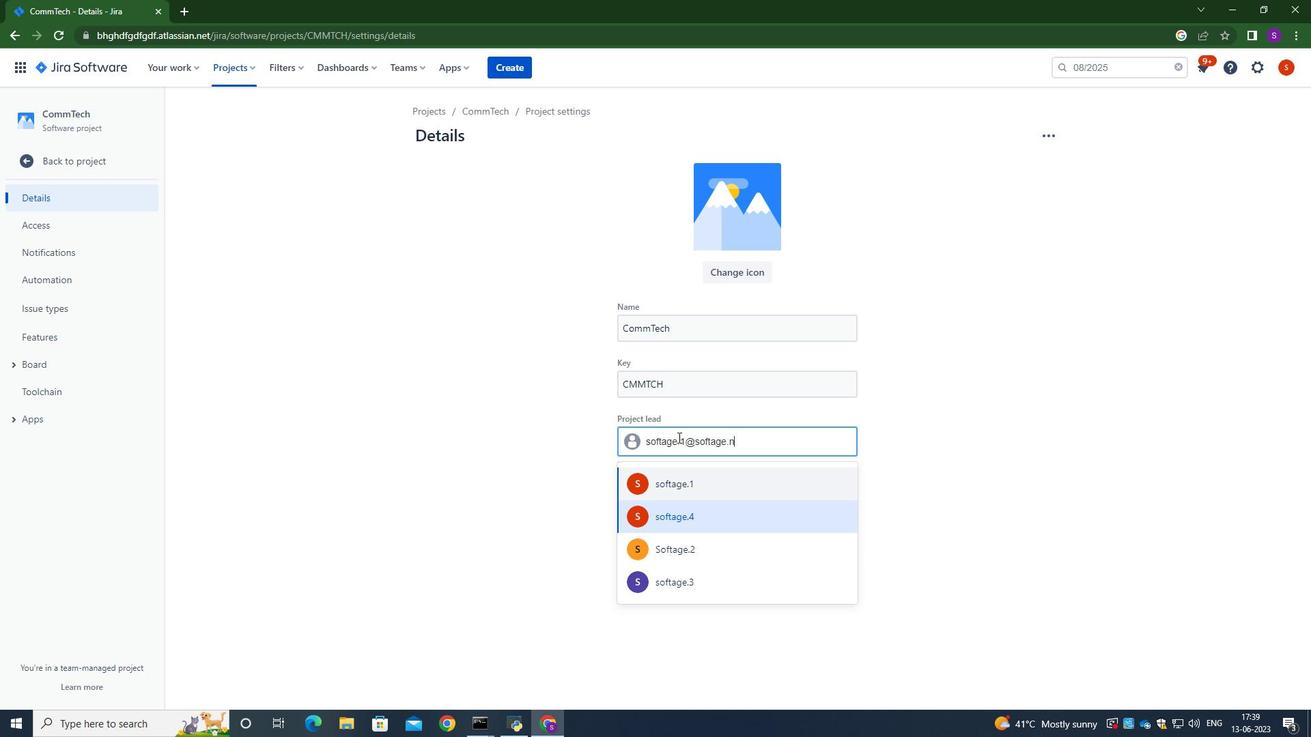 
Action: Mouse moved to (702, 477)
Screenshot: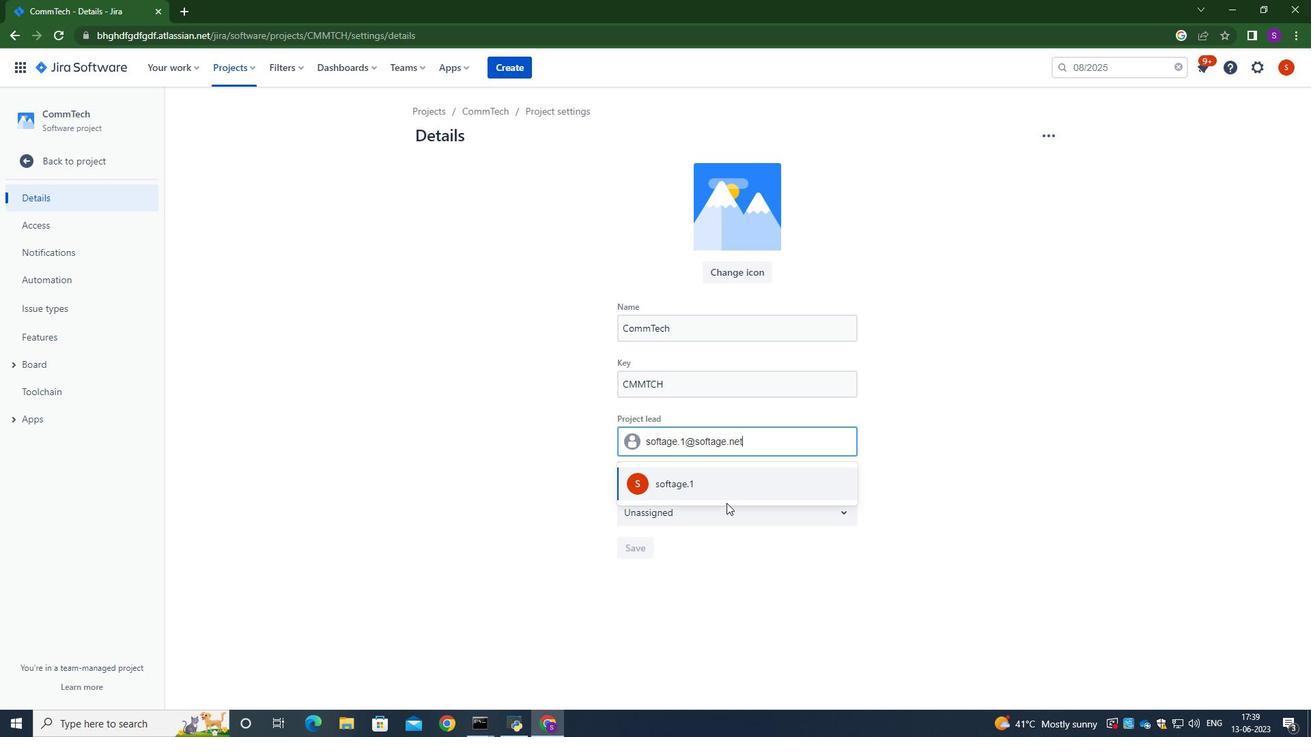 
Action: Mouse pressed left at (702, 477)
Screenshot: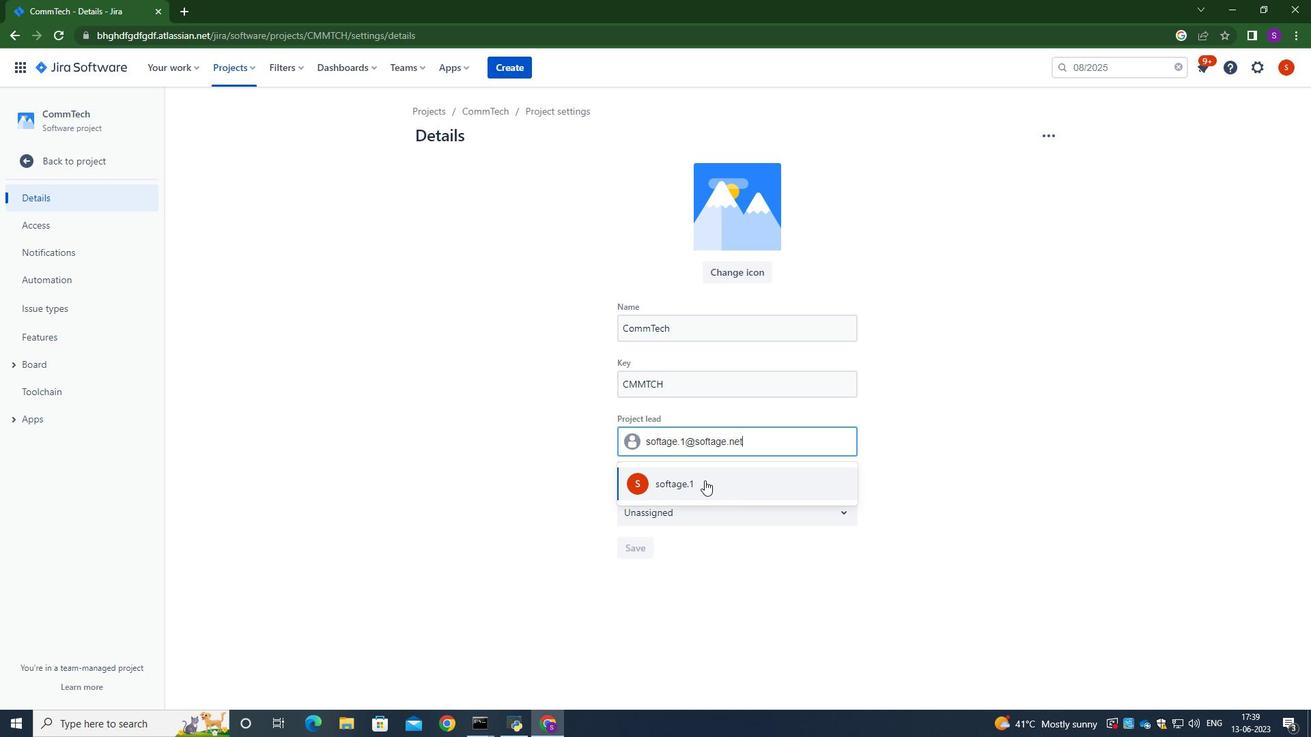 
Action: Mouse moved to (686, 508)
Screenshot: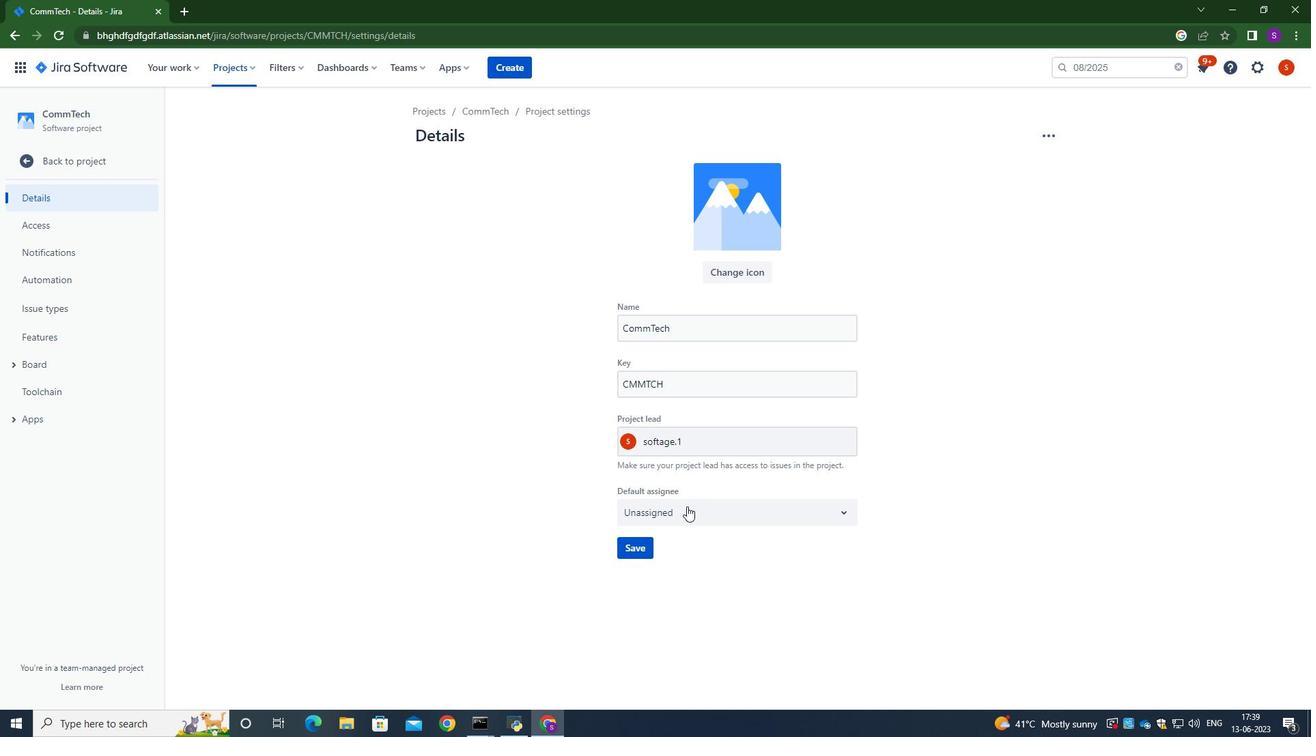 
Action: Mouse pressed left at (686, 508)
Screenshot: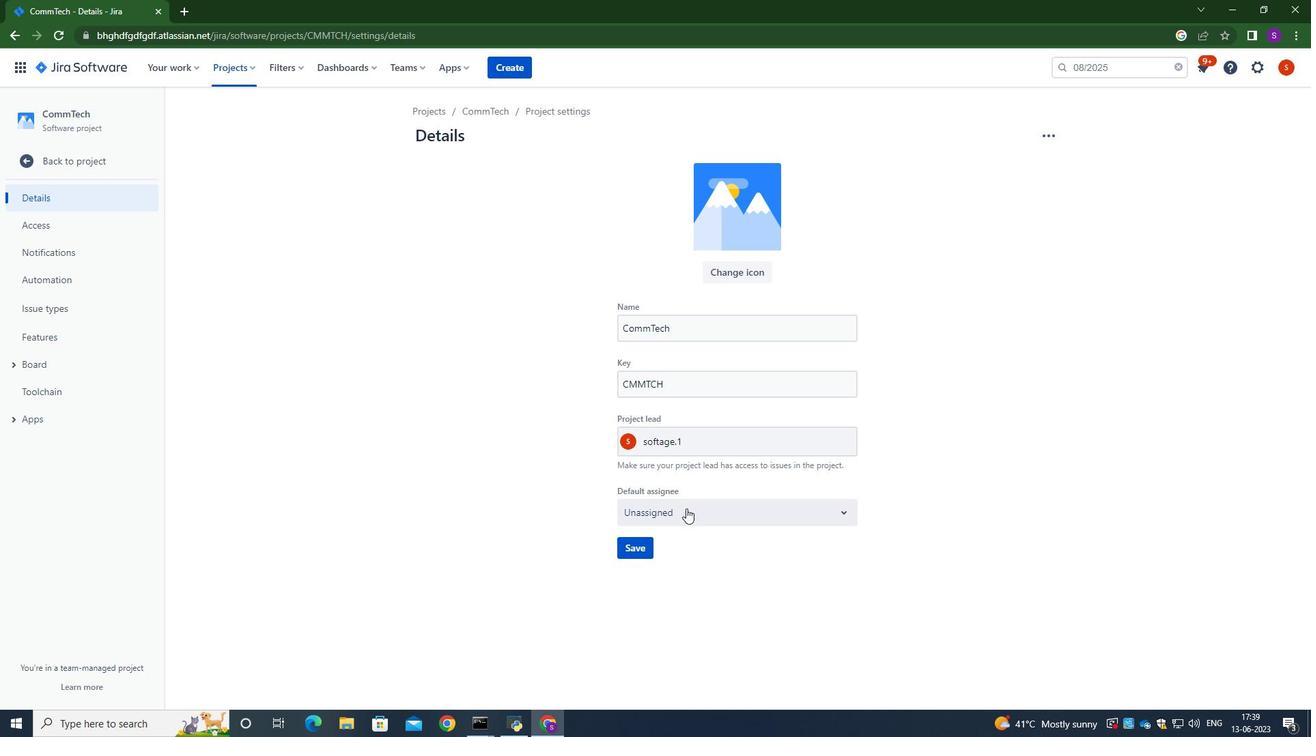 
Action: Mouse moved to (678, 546)
Screenshot: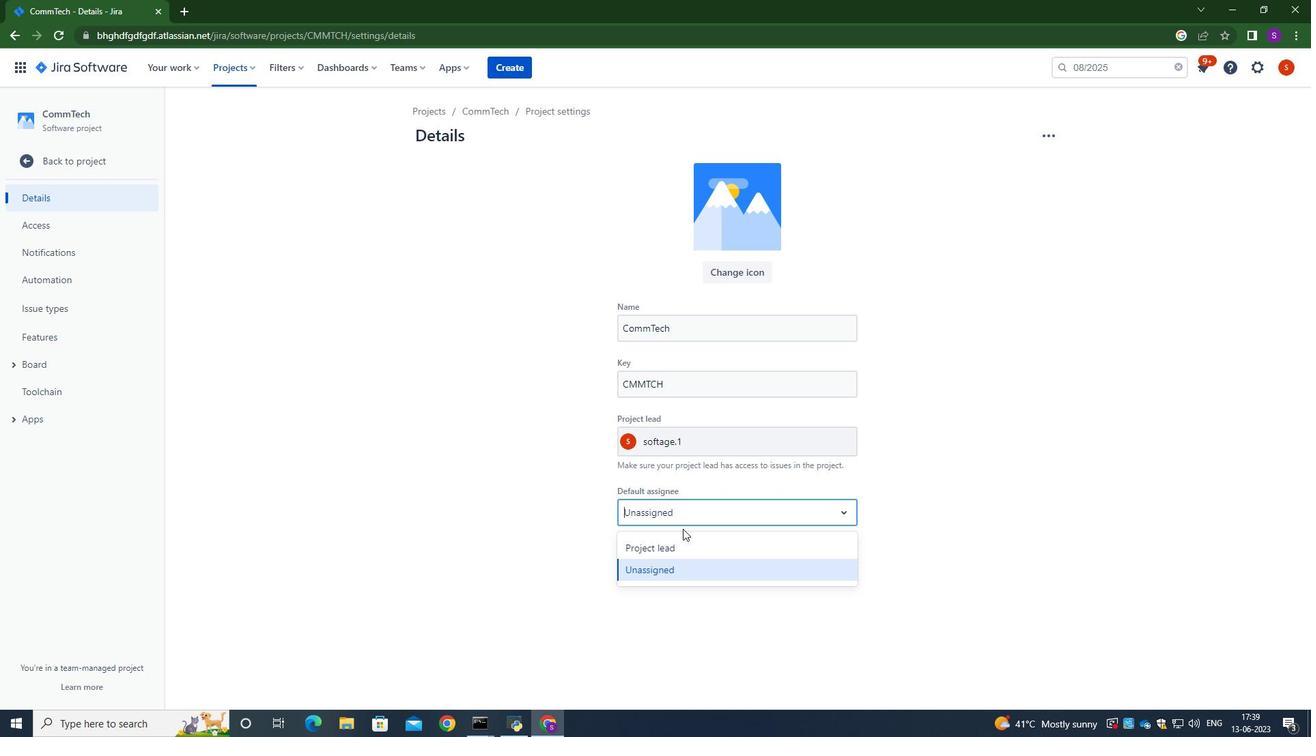 
Action: Mouse pressed left at (678, 546)
Screenshot: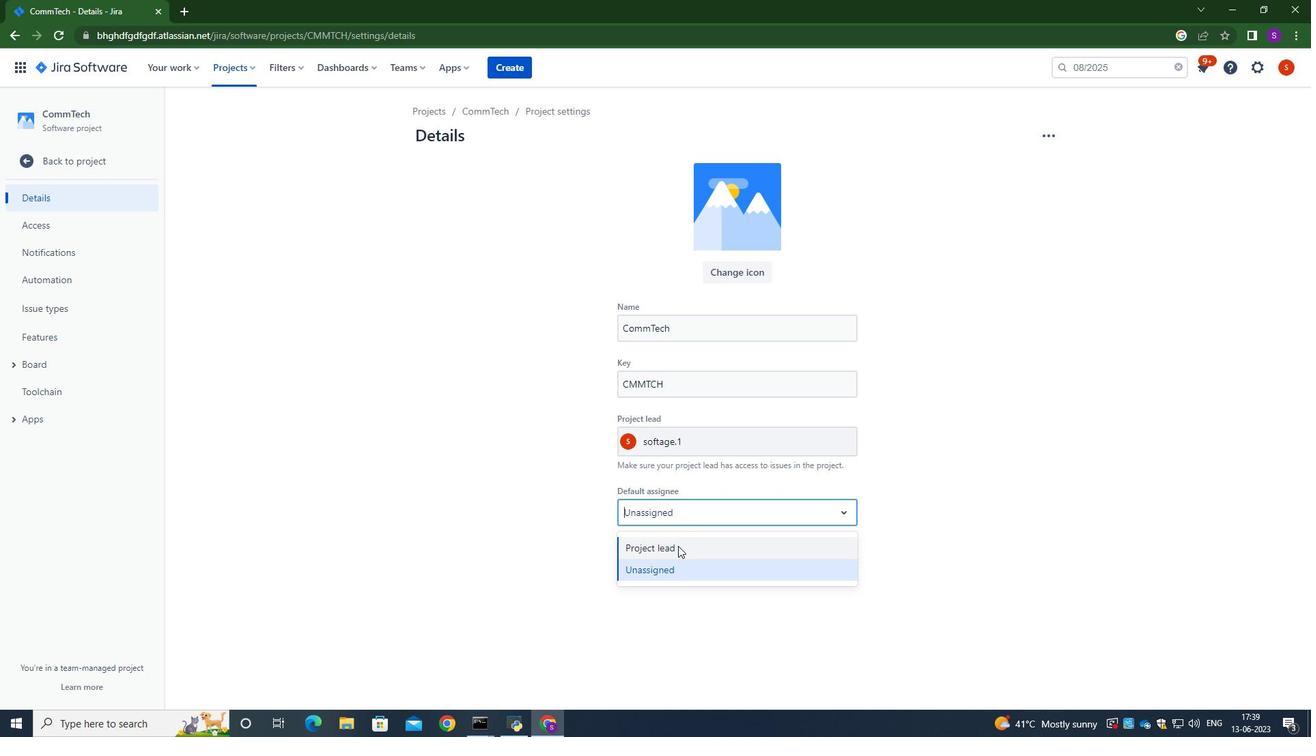 
Action: Mouse moved to (632, 556)
Screenshot: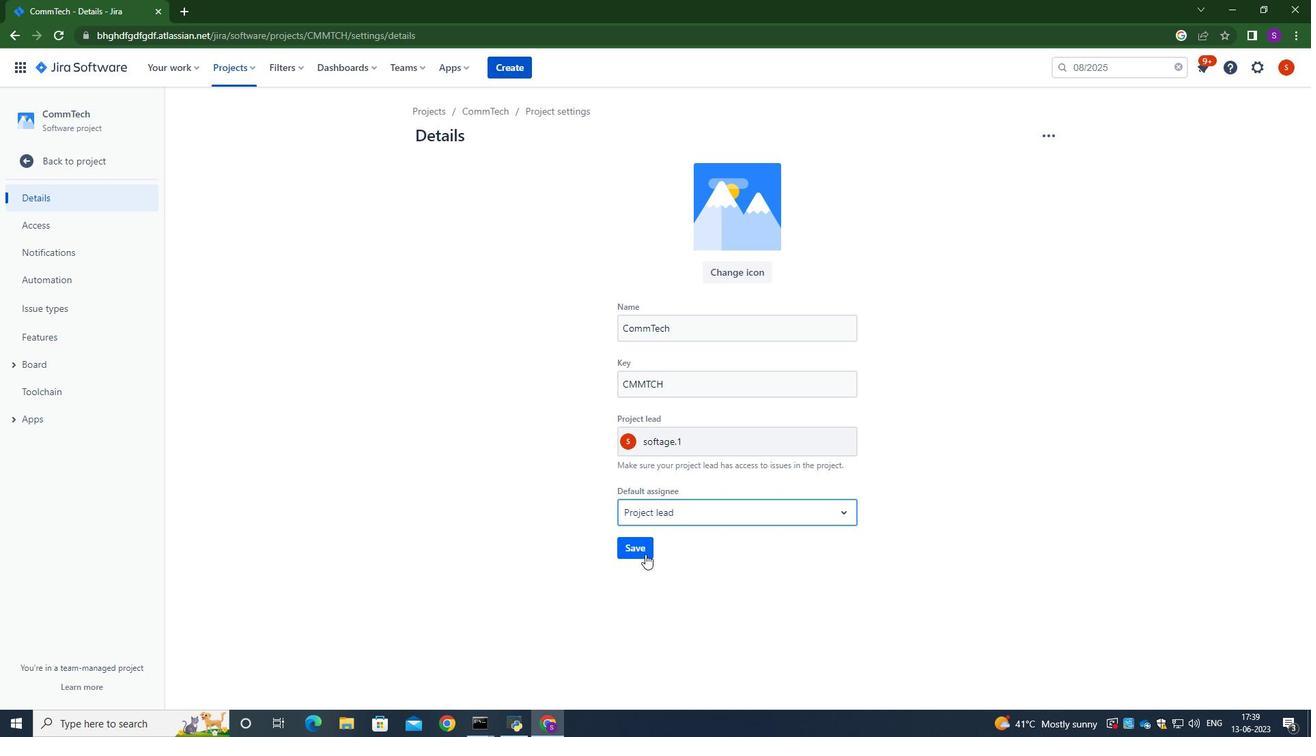 
Action: Mouse pressed left at (632, 556)
Screenshot: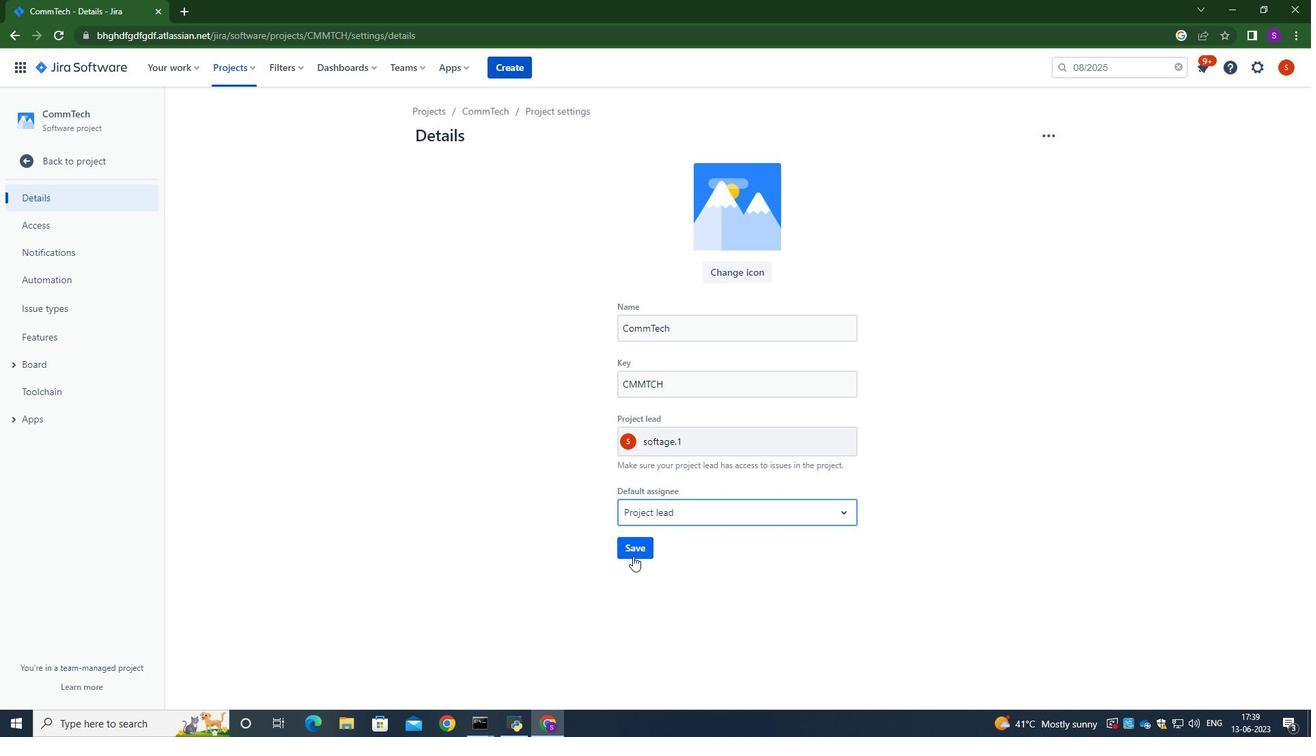 
Action: Mouse moved to (75, 162)
Screenshot: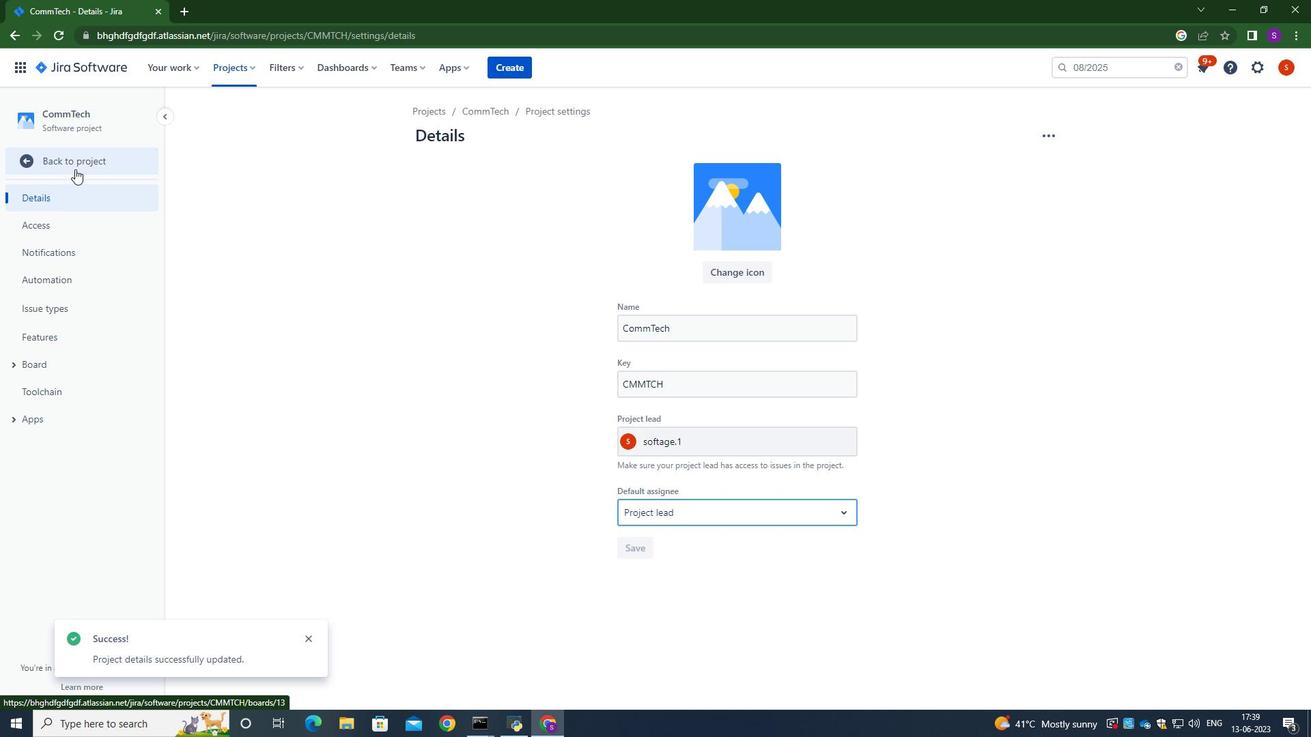 
Action: Mouse pressed left at (75, 162)
Screenshot: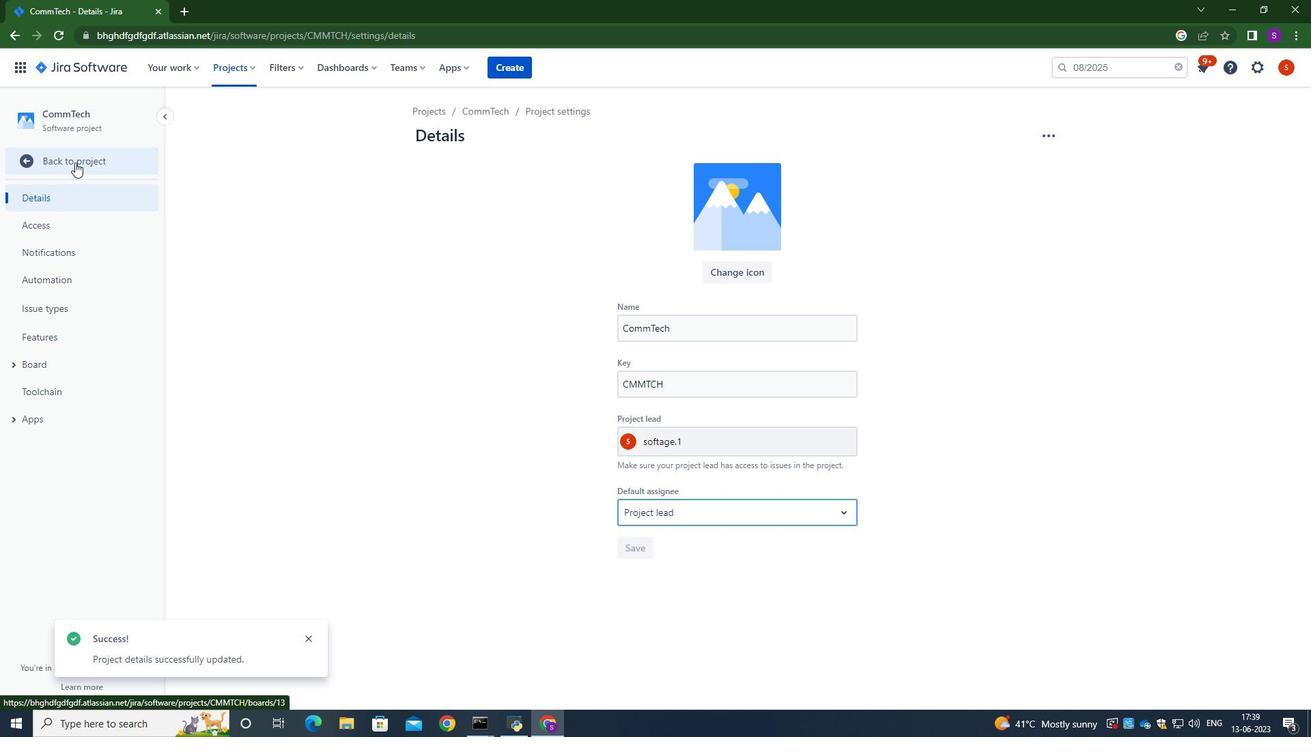 
Action: Mouse moved to (323, 182)
Screenshot: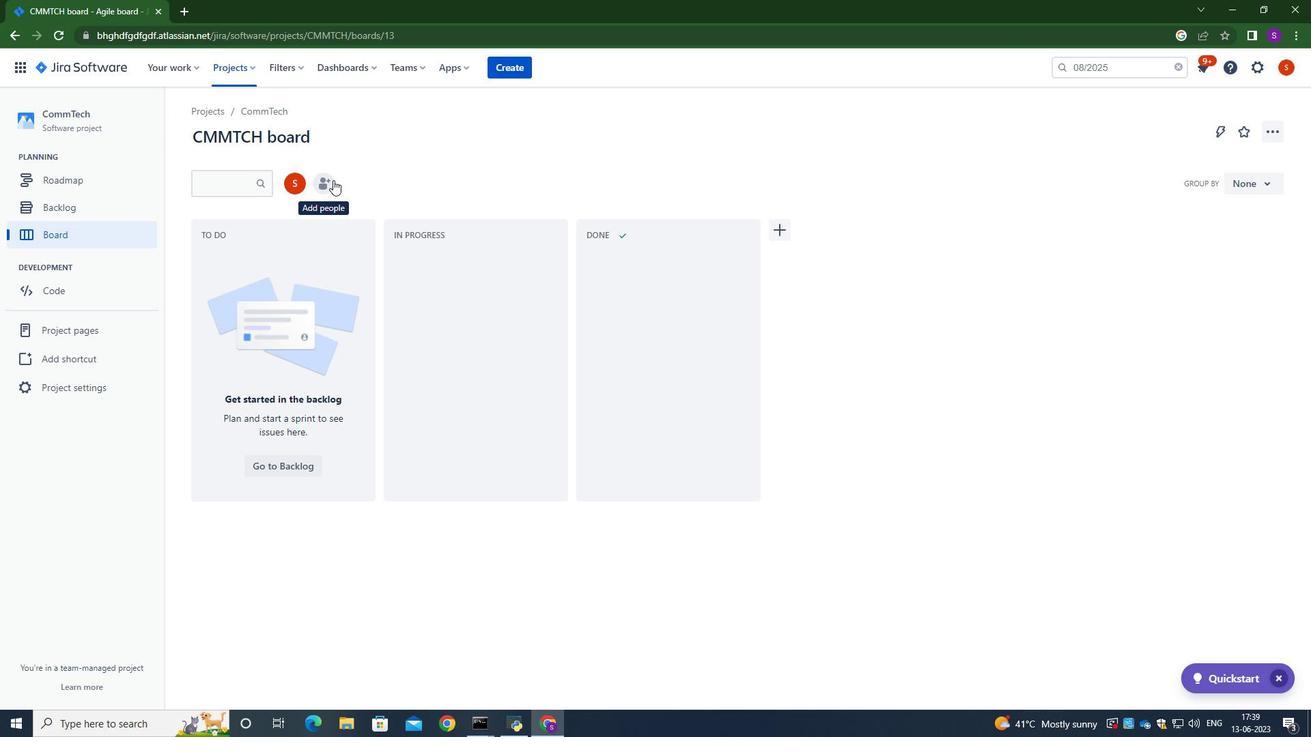 
Action: Mouse pressed left at (323, 182)
Screenshot: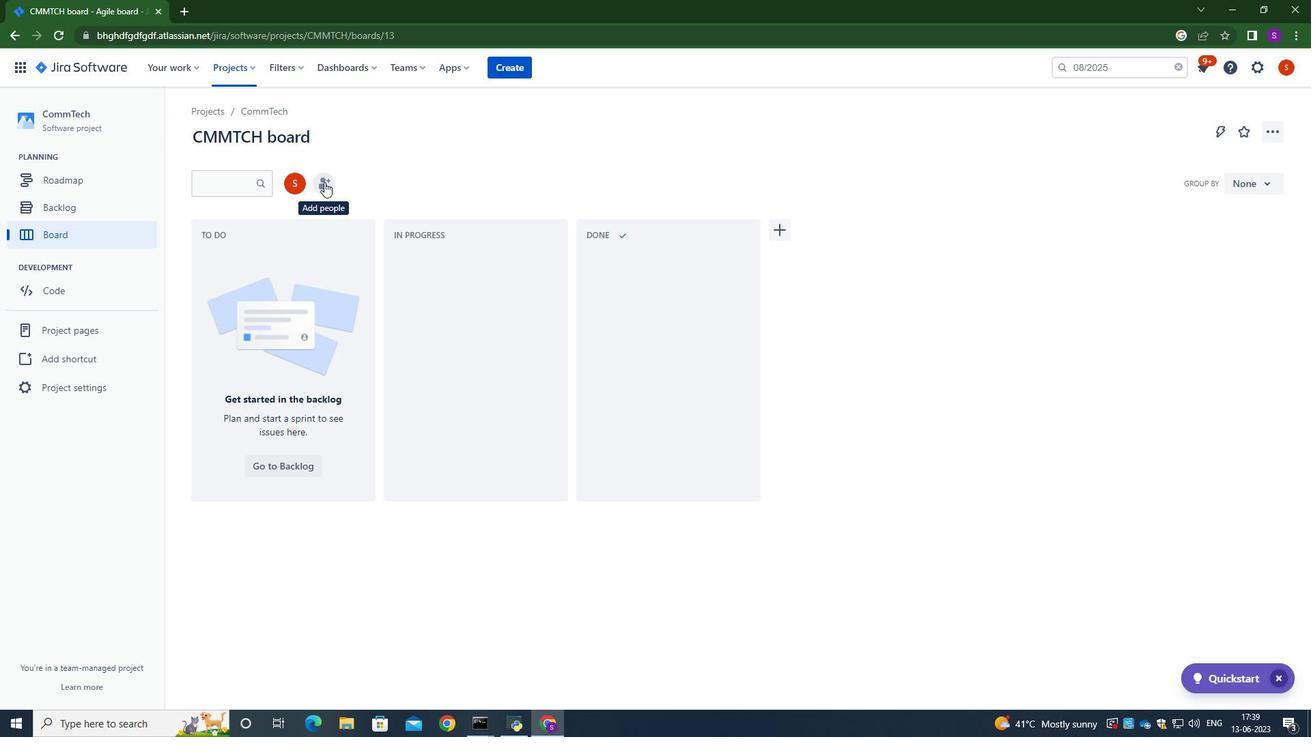 
Action: Mouse moved to (632, 165)
Screenshot: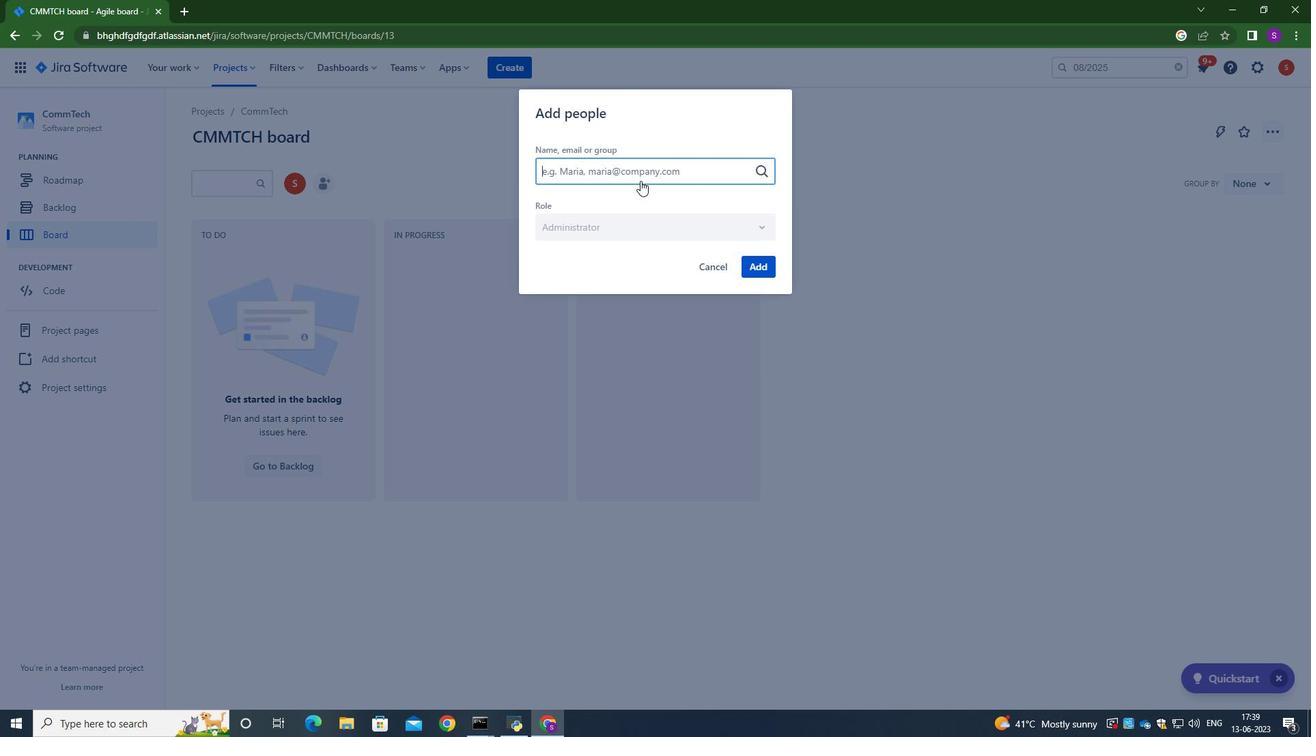 
Action: Key pressed softage.2<Key.shift>@softage.net
Screenshot: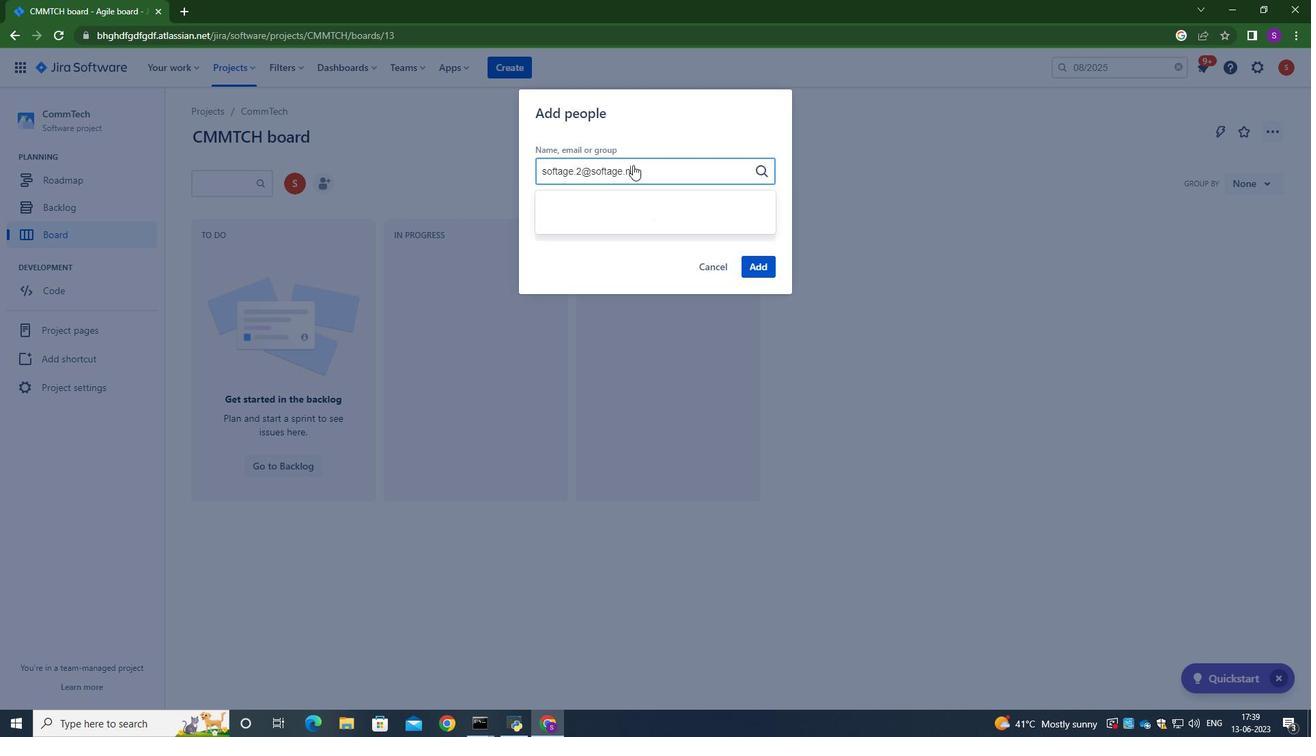 
Action: Mouse moved to (606, 203)
Screenshot: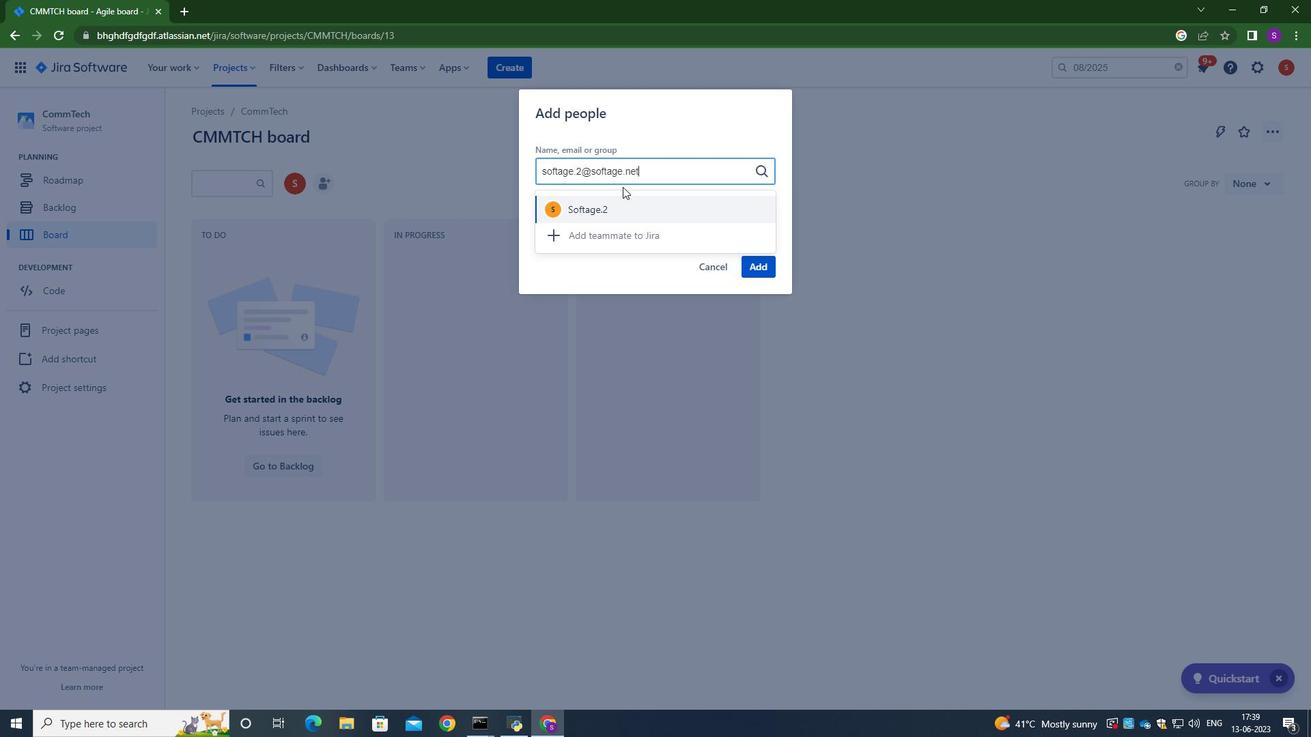
Action: Mouse pressed left at (606, 203)
Screenshot: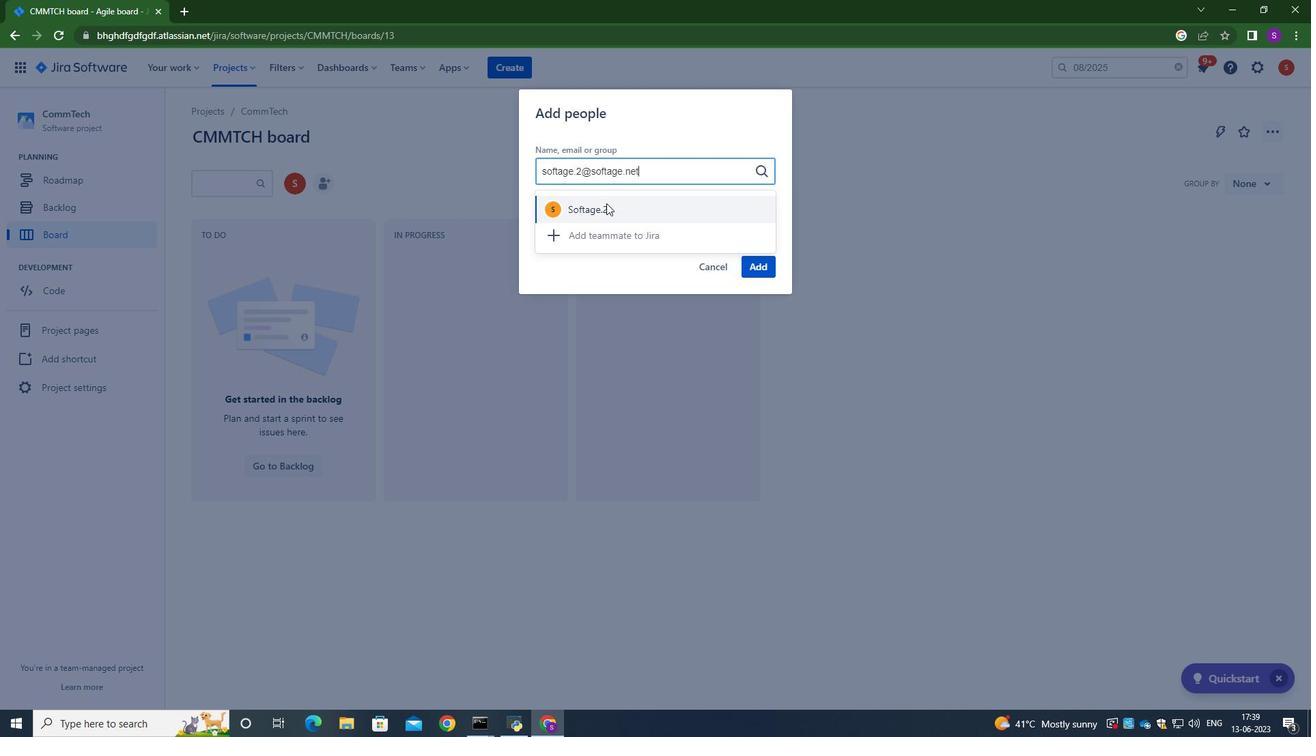 
Action: Mouse moved to (755, 260)
Screenshot: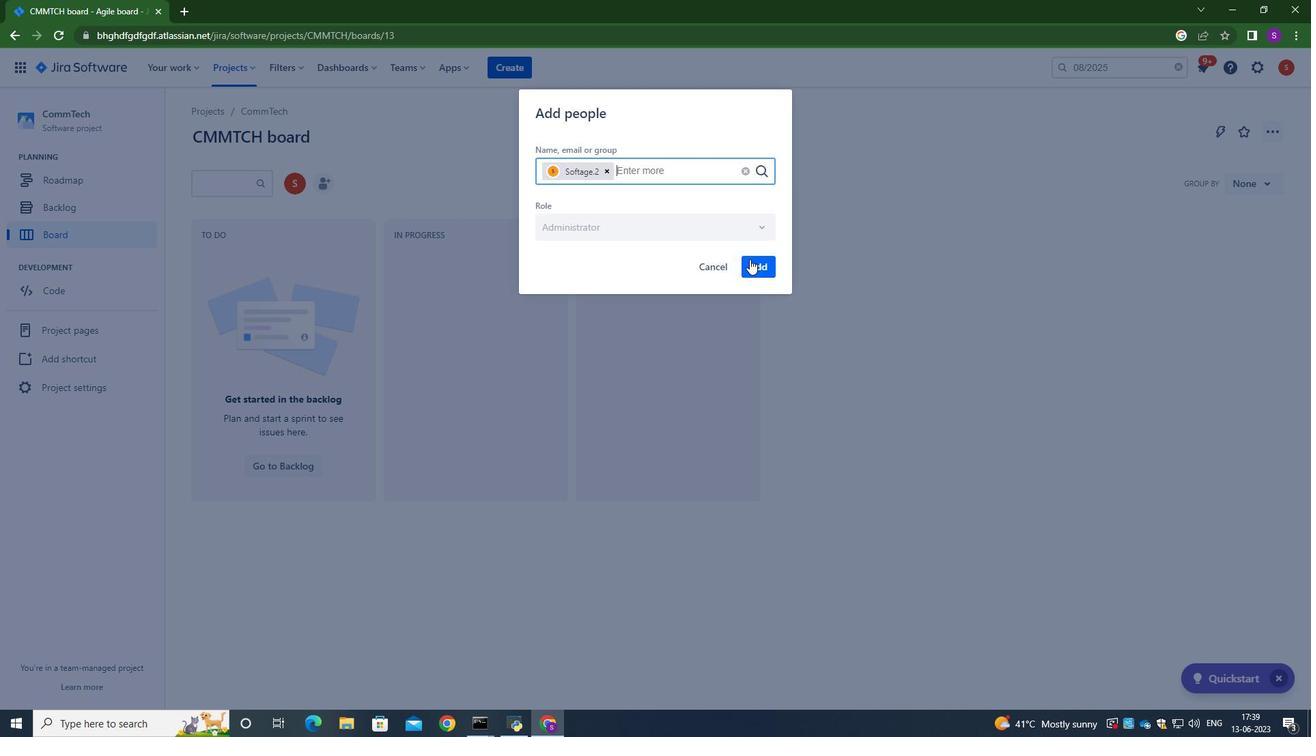 
Action: Mouse pressed left at (755, 260)
Screenshot: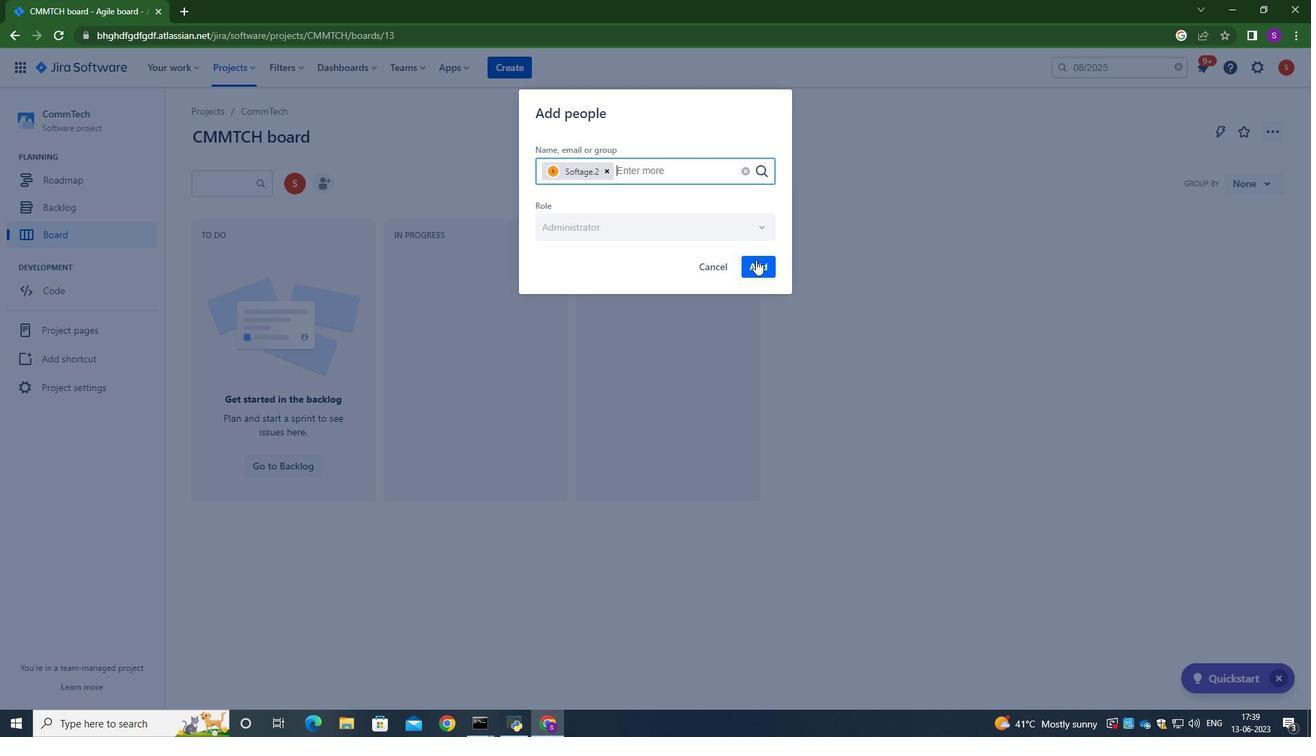 
